 Task: Get directions from Hilton Head Island, South Carolina, United States to Buffalo, New York, United States  arriving by 5:00 pm tomorrow
Action: Mouse moved to (319, 66)
Screenshot: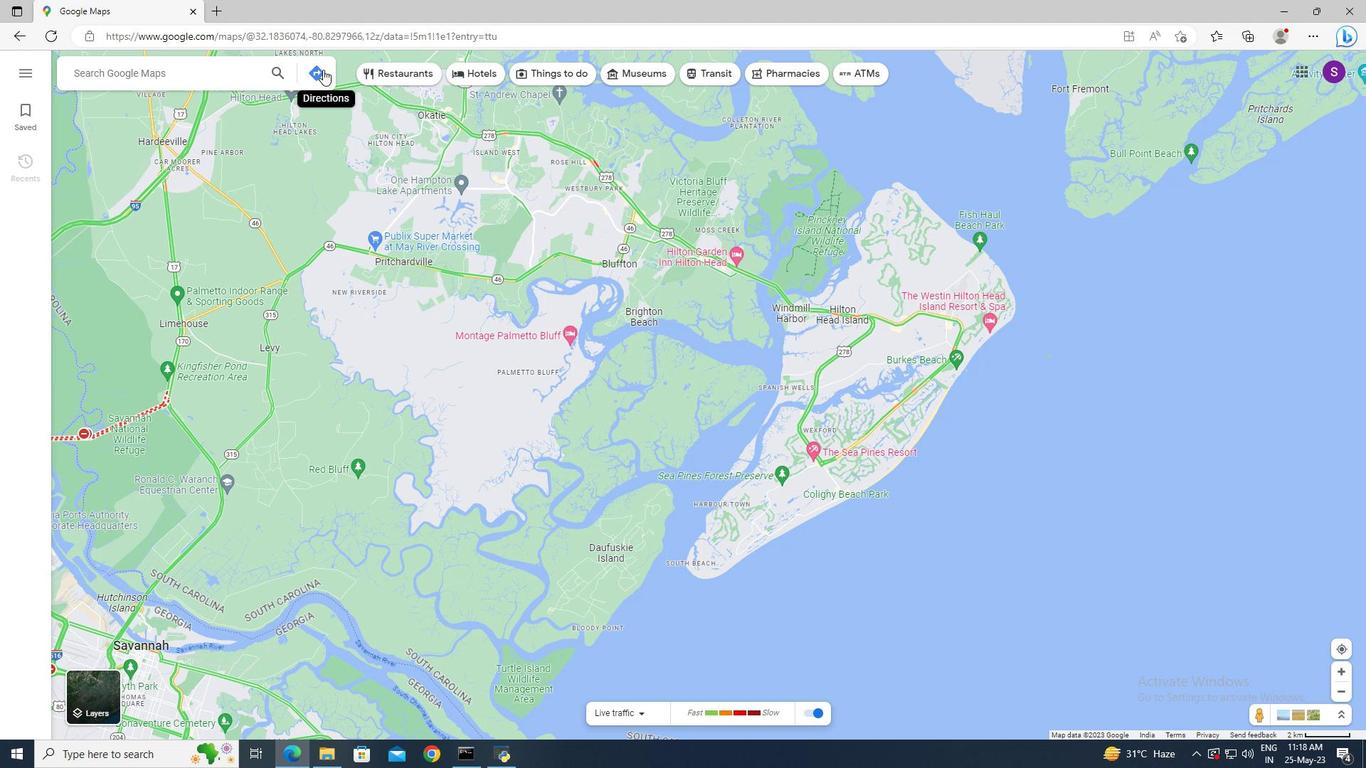 
Action: Mouse pressed left at (319, 66)
Screenshot: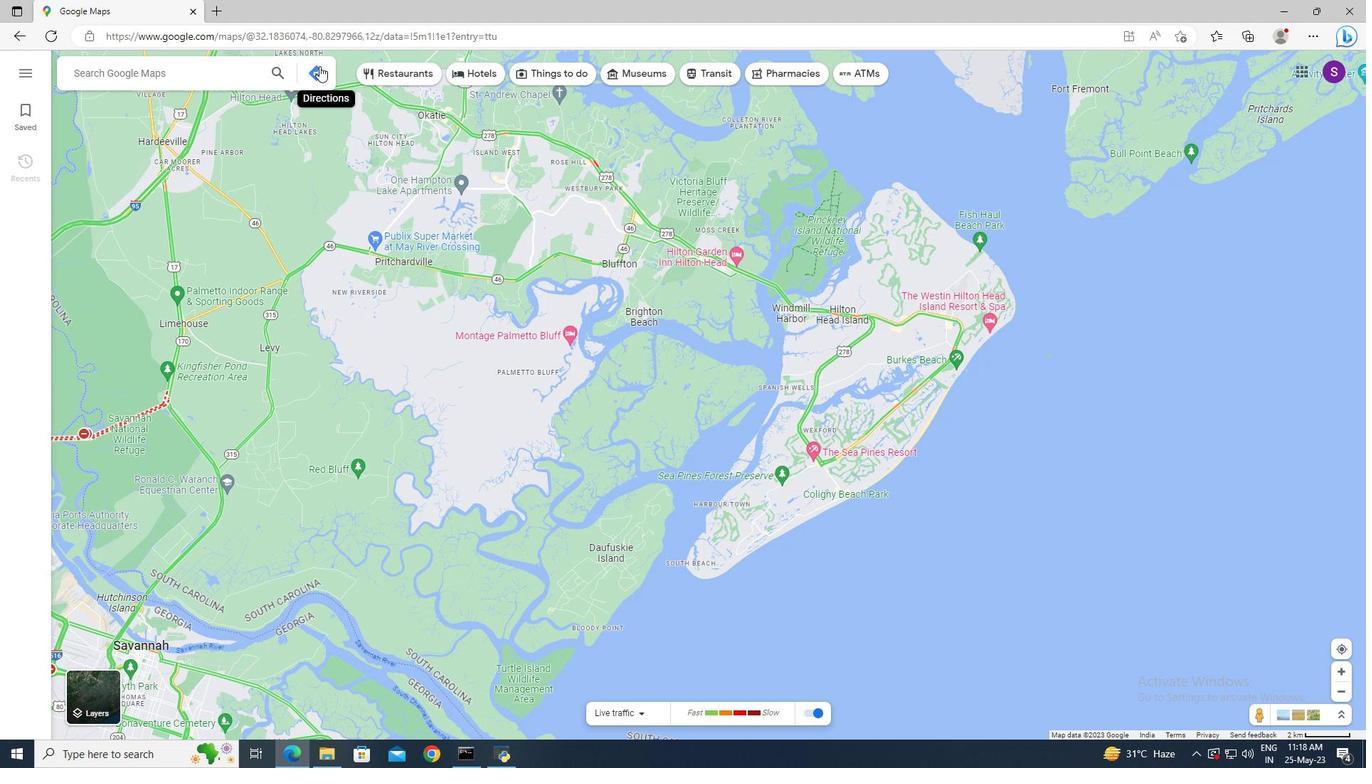 
Action: Mouse moved to (197, 113)
Screenshot: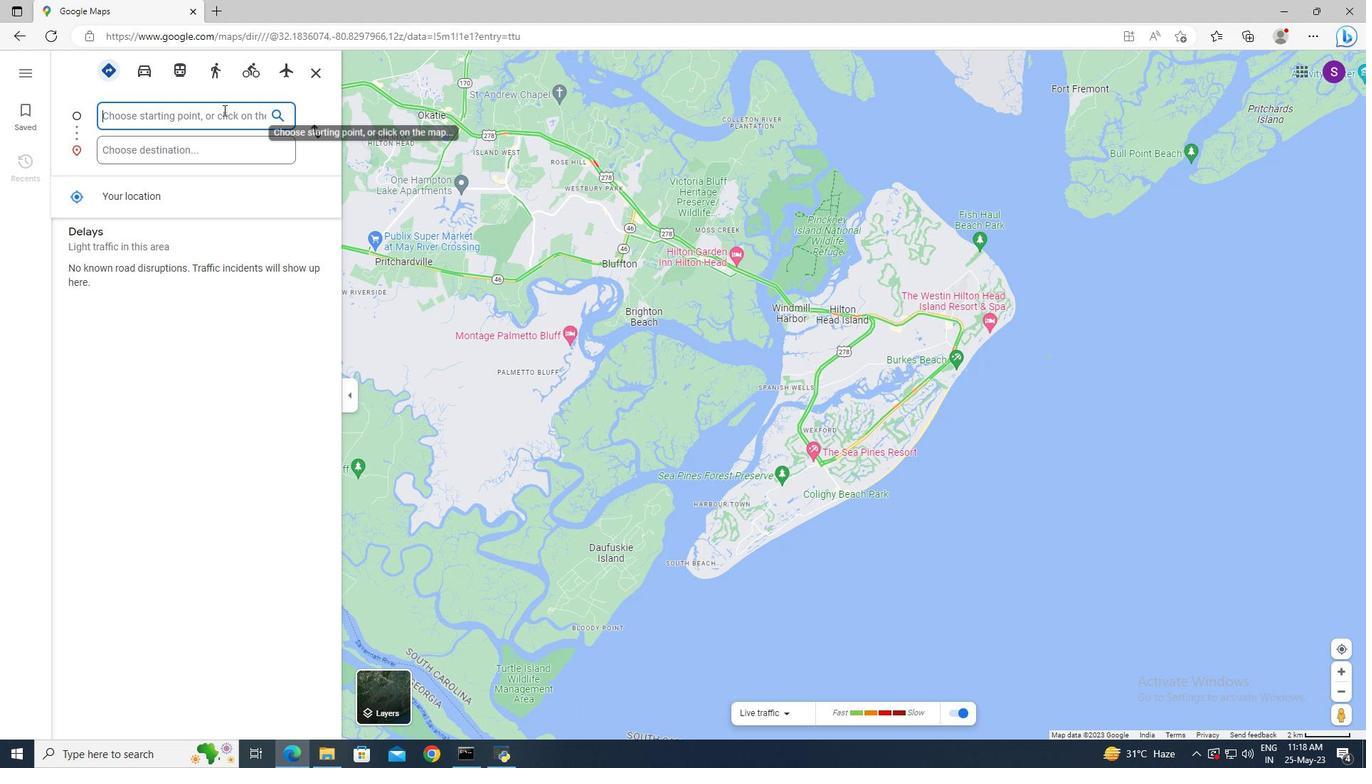 
Action: Mouse pressed left at (197, 113)
Screenshot: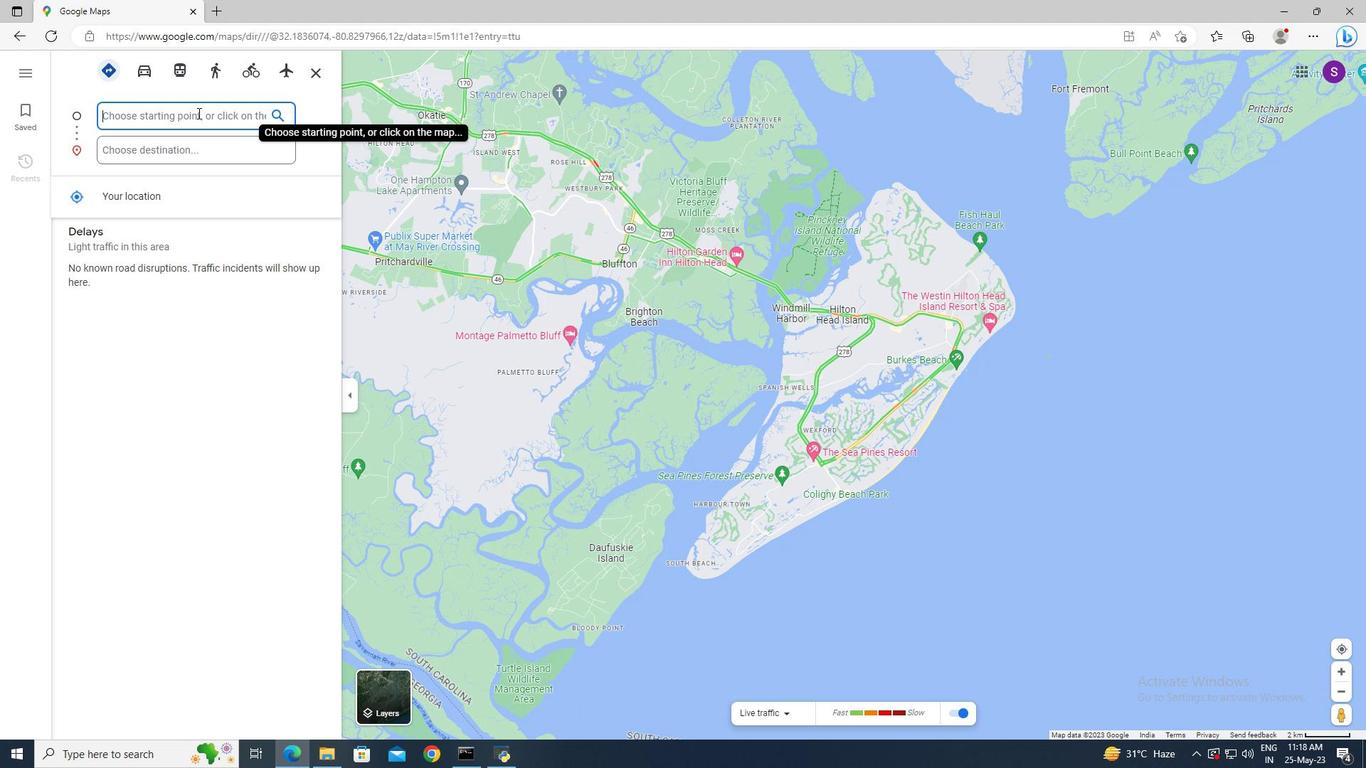 
Action: Key pressed <Key.shift>Hilton<Key.space><Key.shift>Head<Key.space><Key.shift>Island
Screenshot: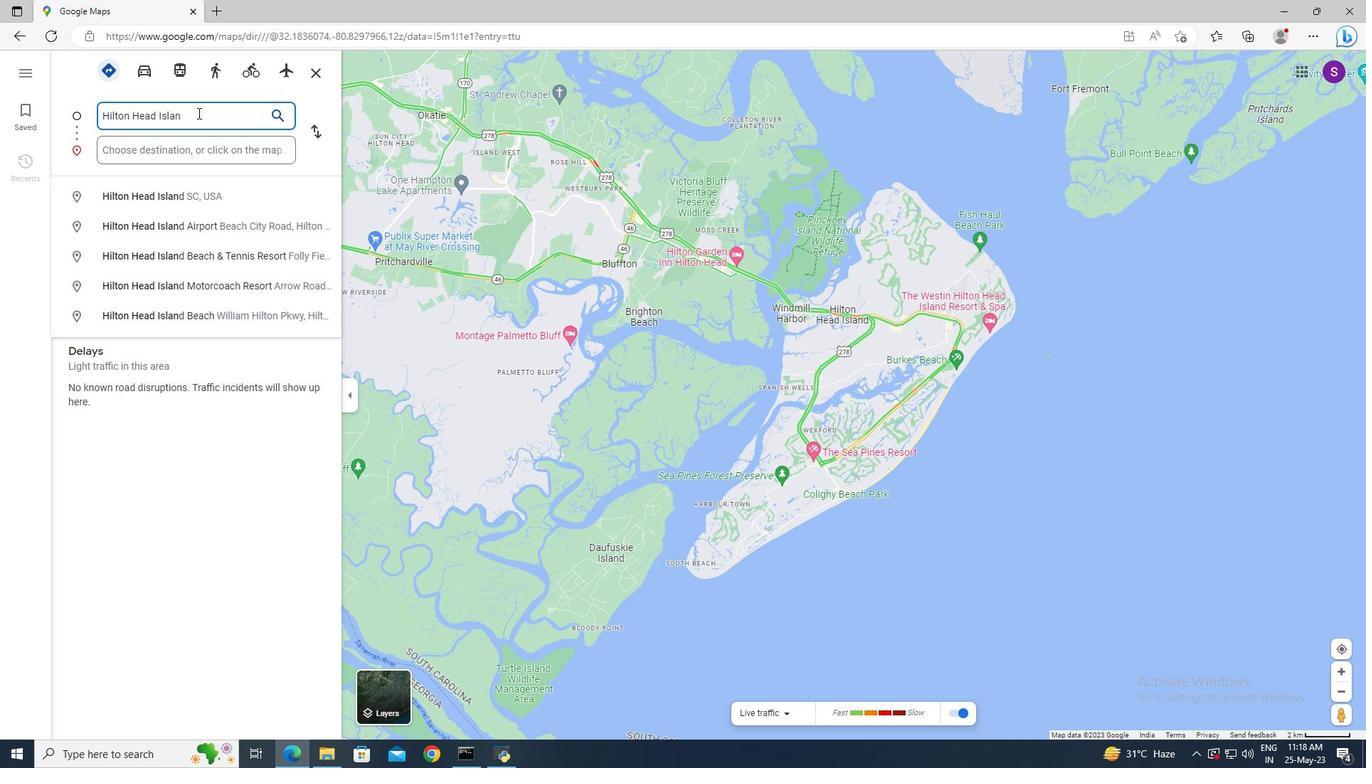 
Action: Mouse moved to (212, 205)
Screenshot: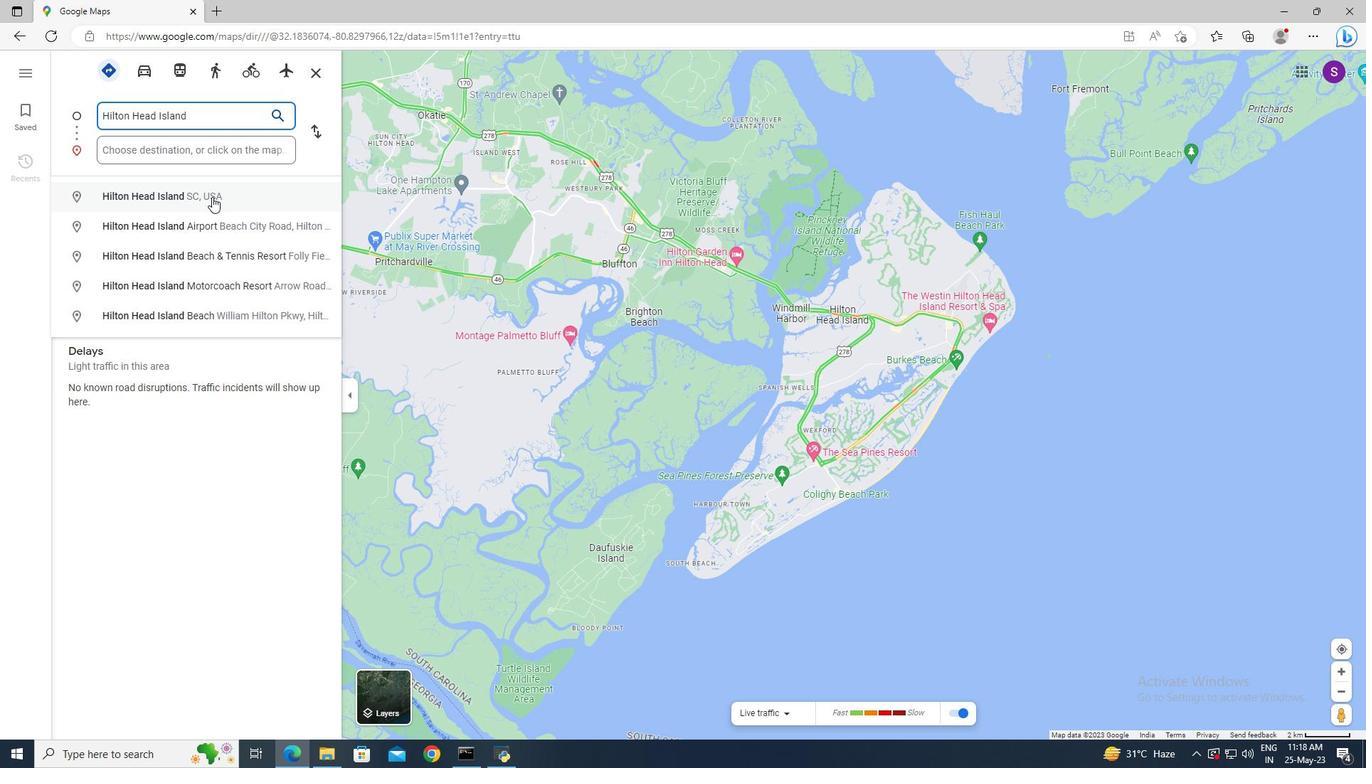 
Action: Mouse pressed left at (212, 205)
Screenshot: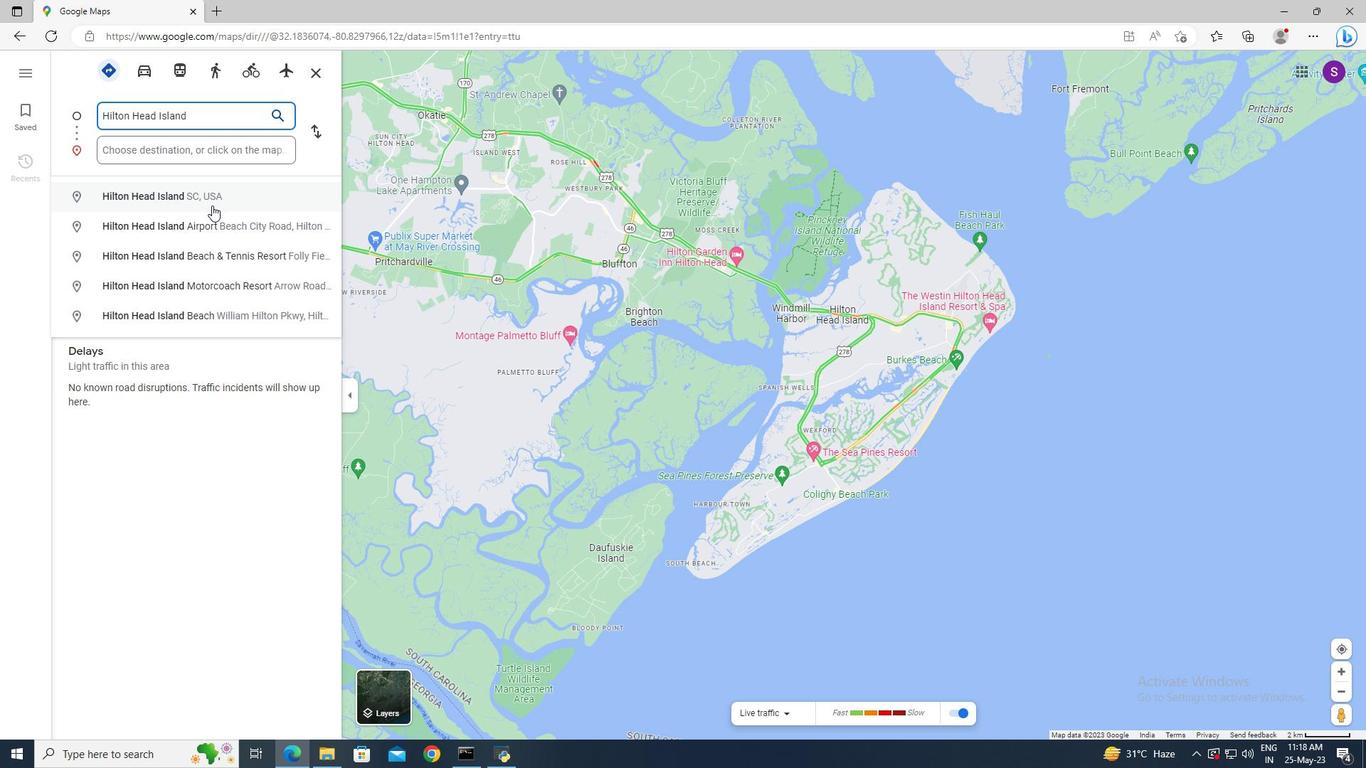 
Action: Mouse moved to (174, 155)
Screenshot: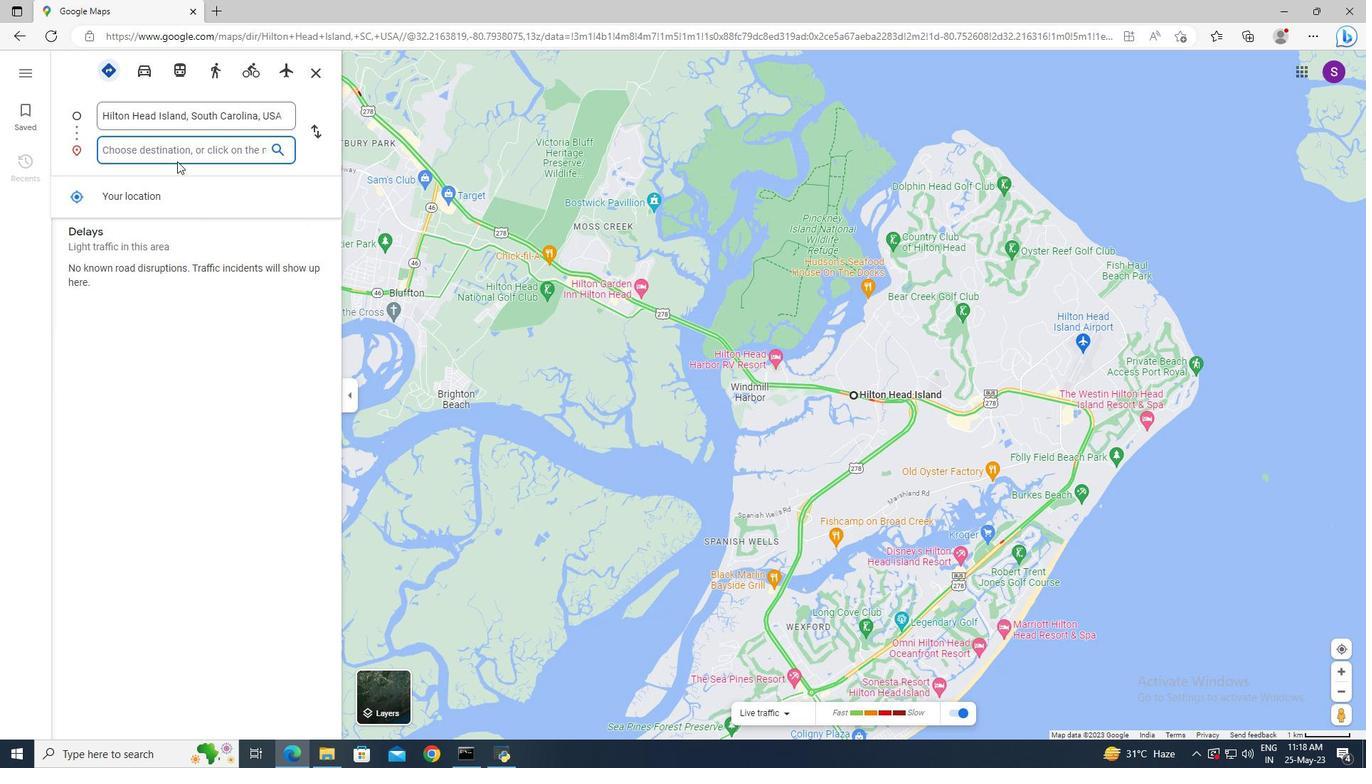 
Action: Mouse pressed left at (174, 155)
Screenshot: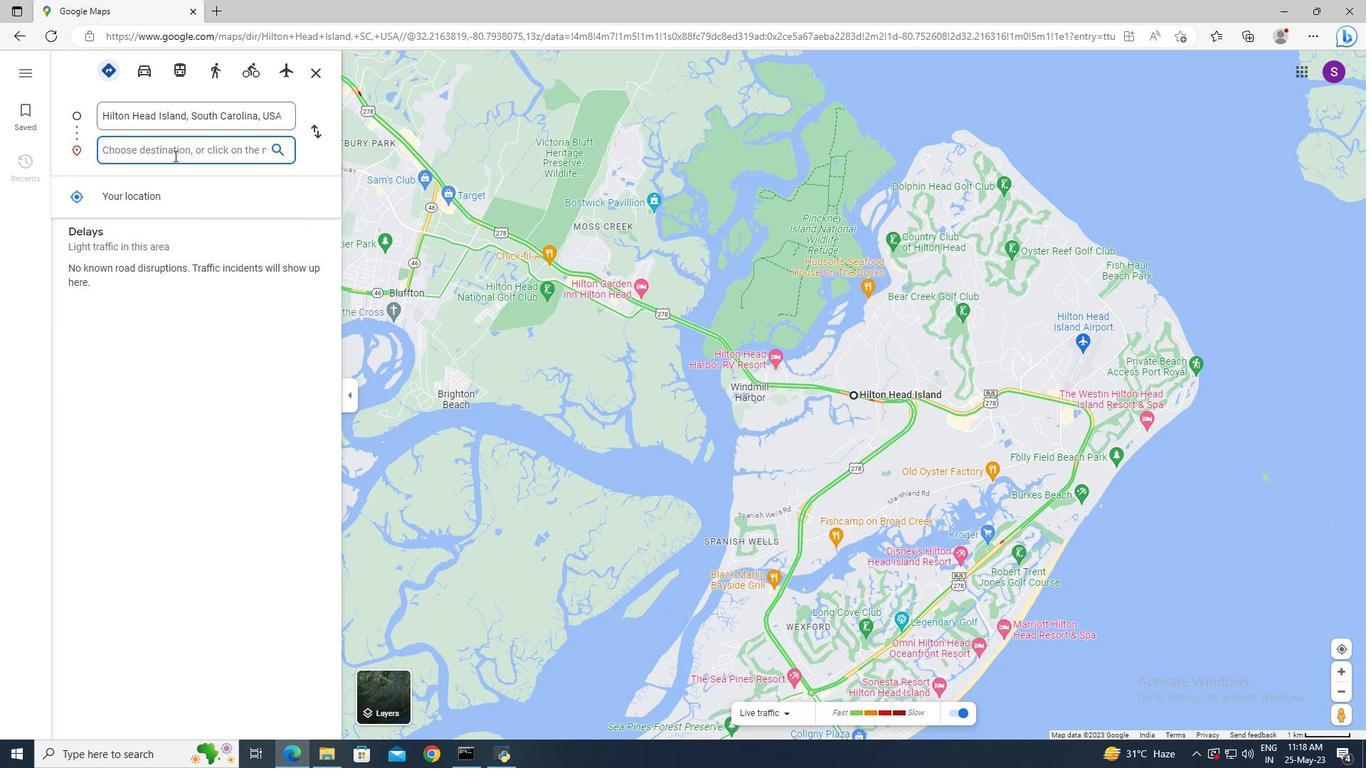 
Action: Key pressed <Key.shift>Buffalo
Screenshot: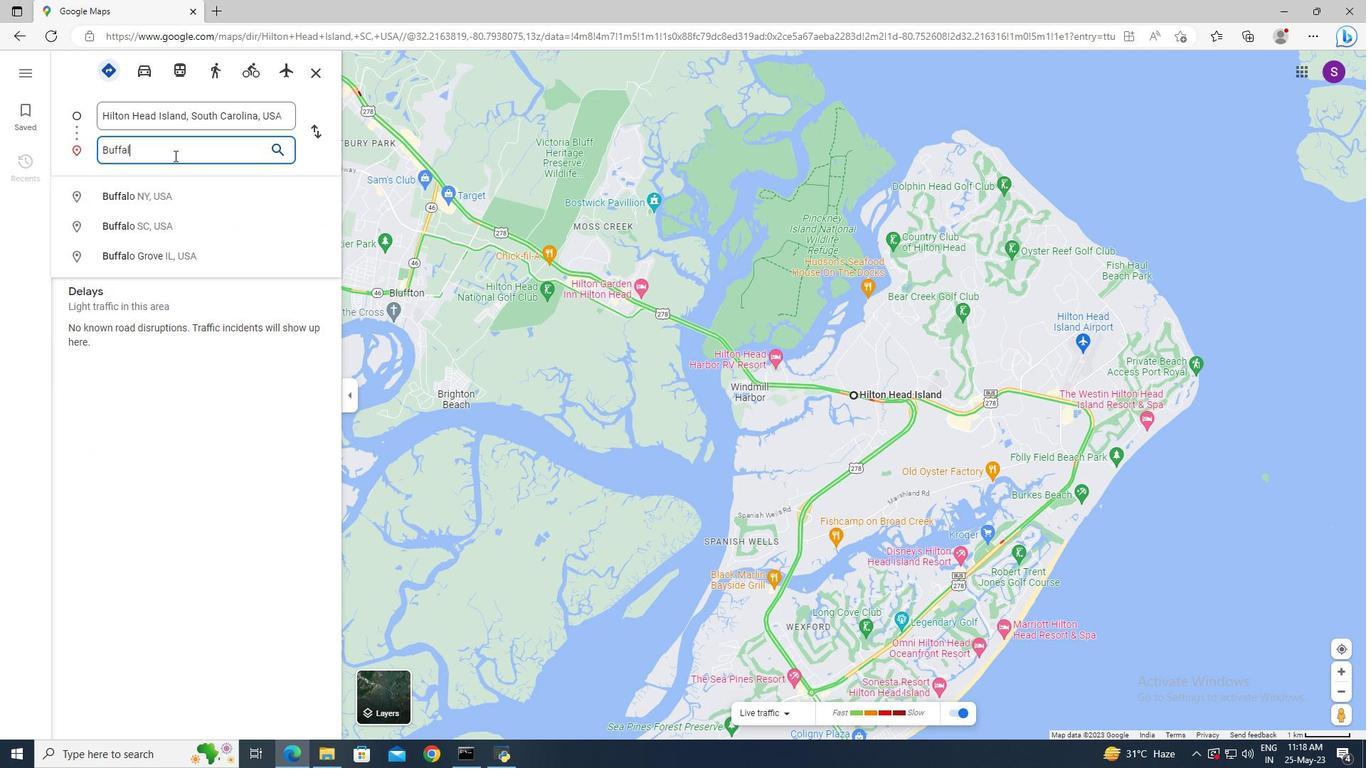 
Action: Mouse moved to (176, 190)
Screenshot: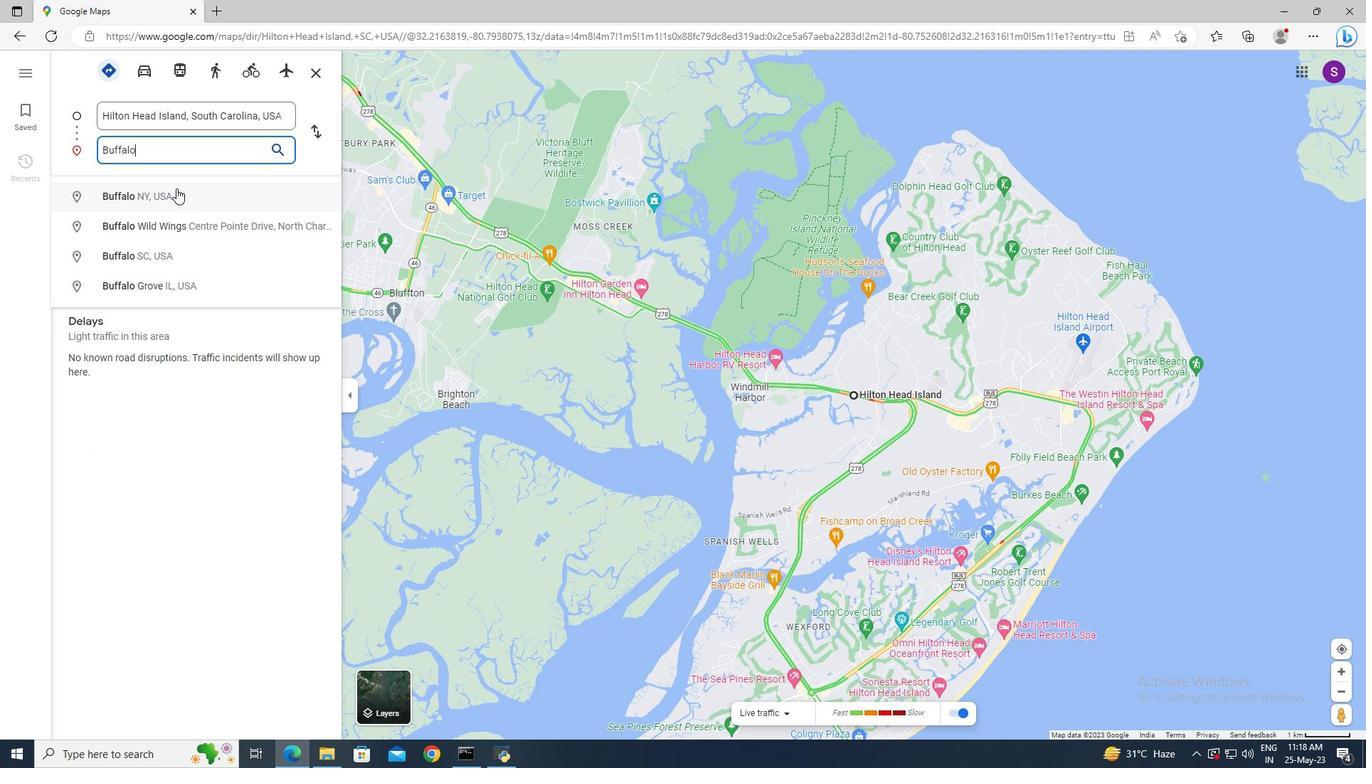 
Action: Mouse pressed left at (176, 190)
Screenshot: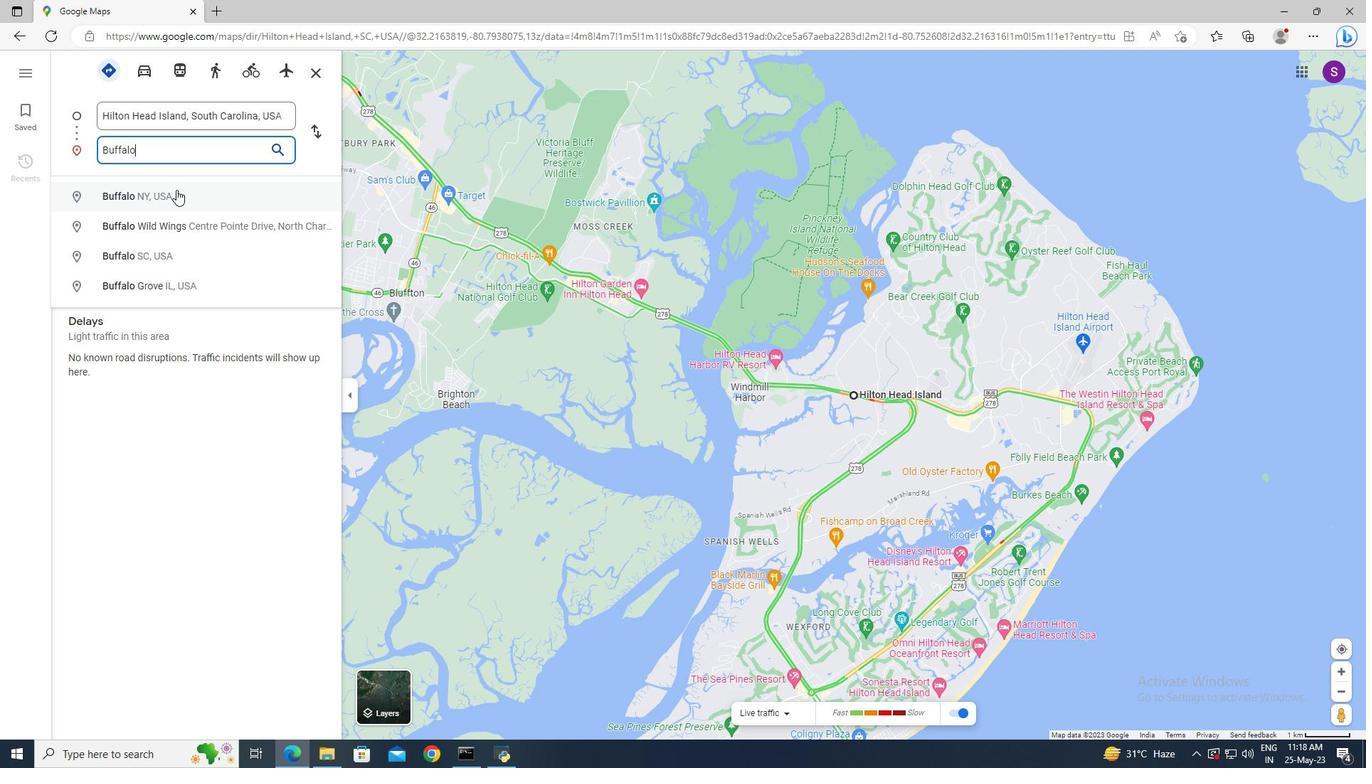
Action: Mouse moved to (162, 234)
Screenshot: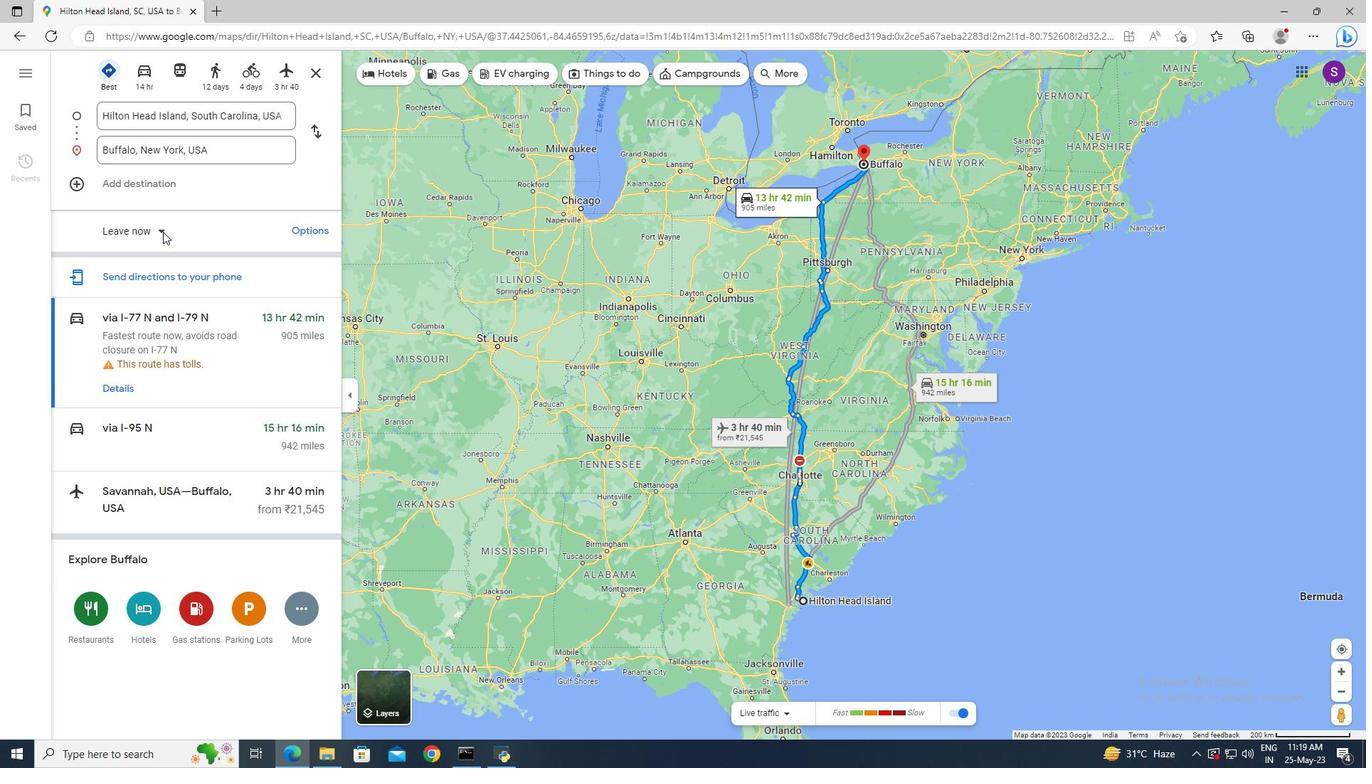 
Action: Mouse pressed left at (162, 234)
Screenshot: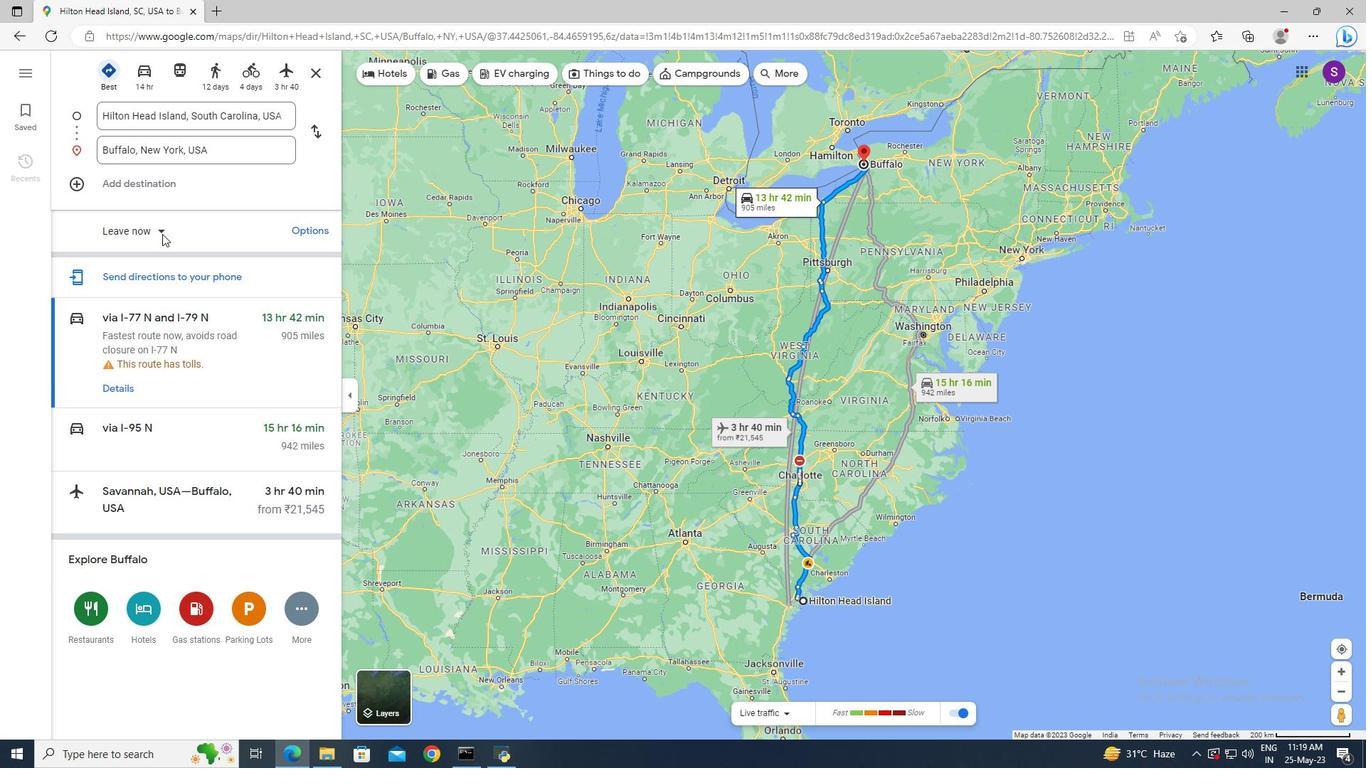 
Action: Mouse moved to (155, 290)
Screenshot: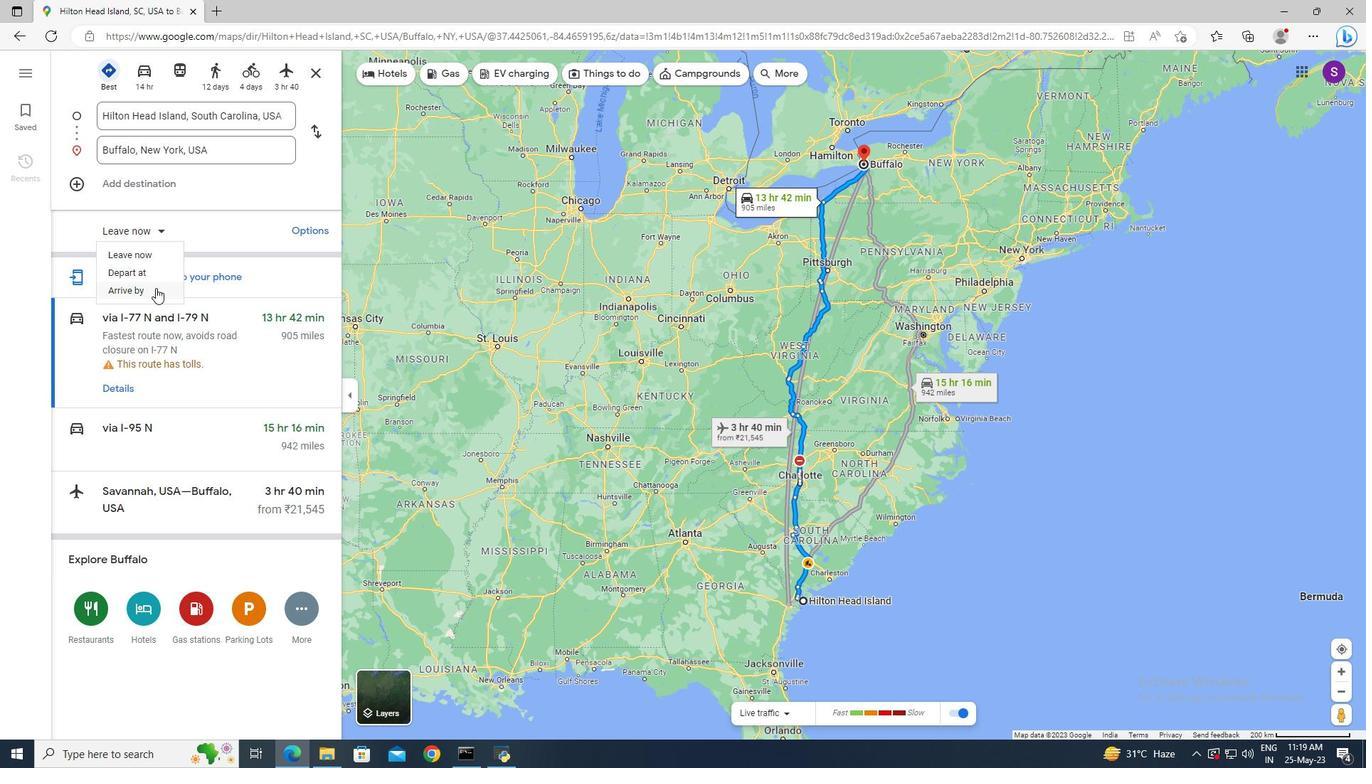 
Action: Mouse pressed left at (155, 290)
Screenshot: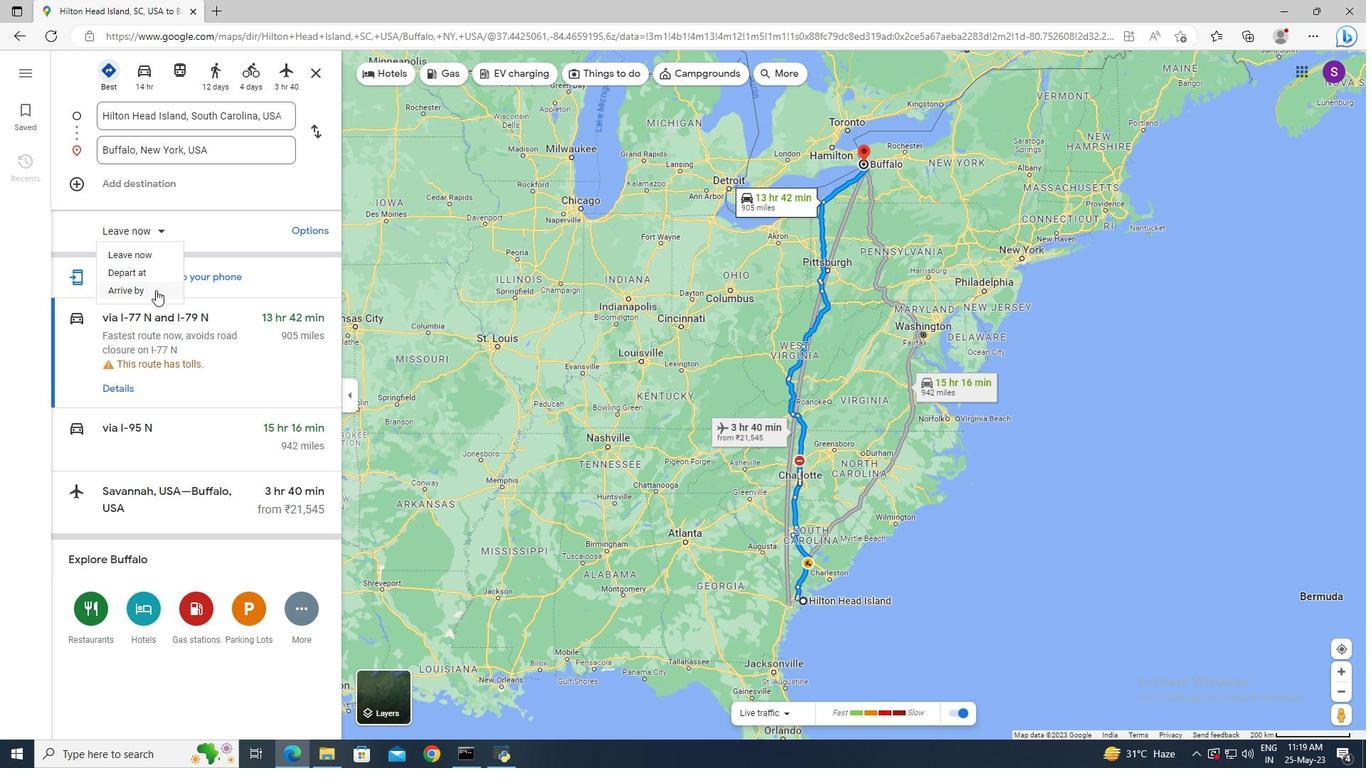 
Action: Mouse moved to (133, 222)
Screenshot: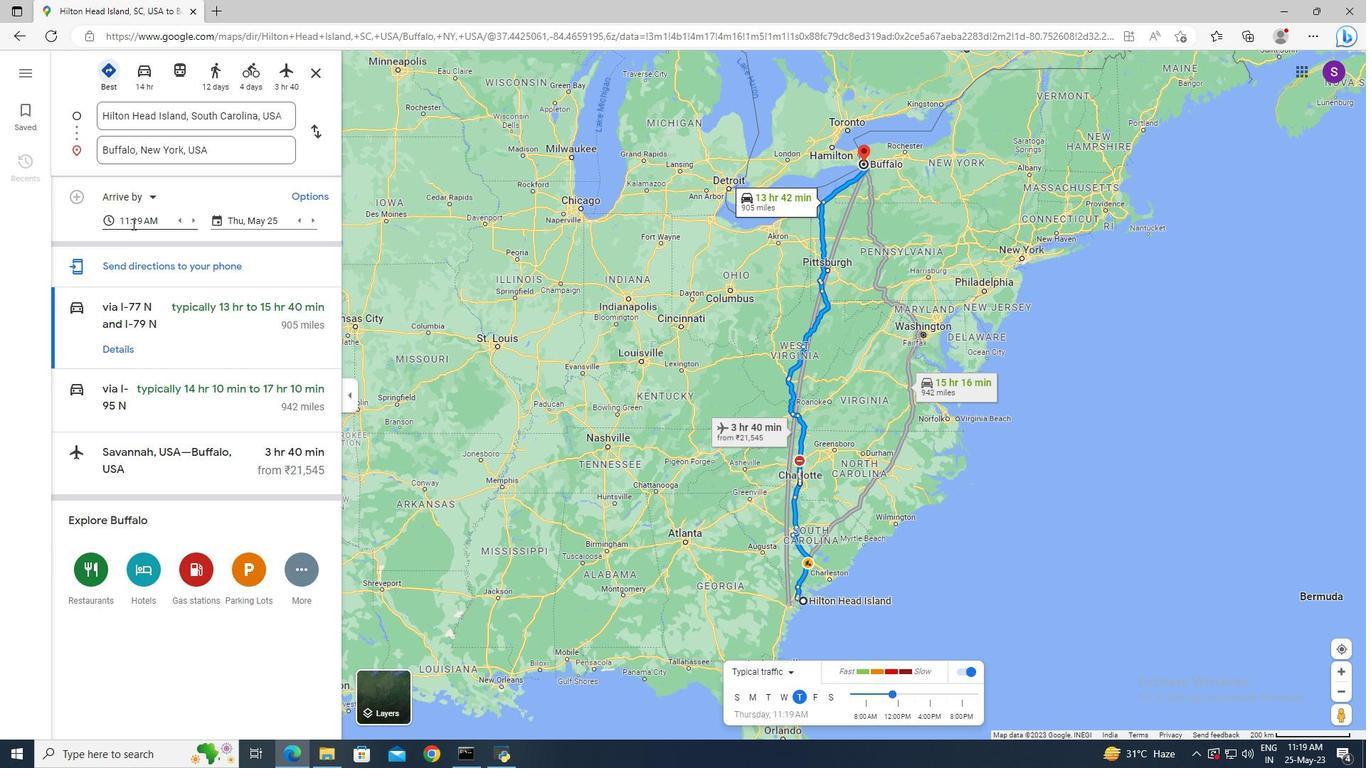 
Action: Mouse pressed left at (133, 222)
Screenshot: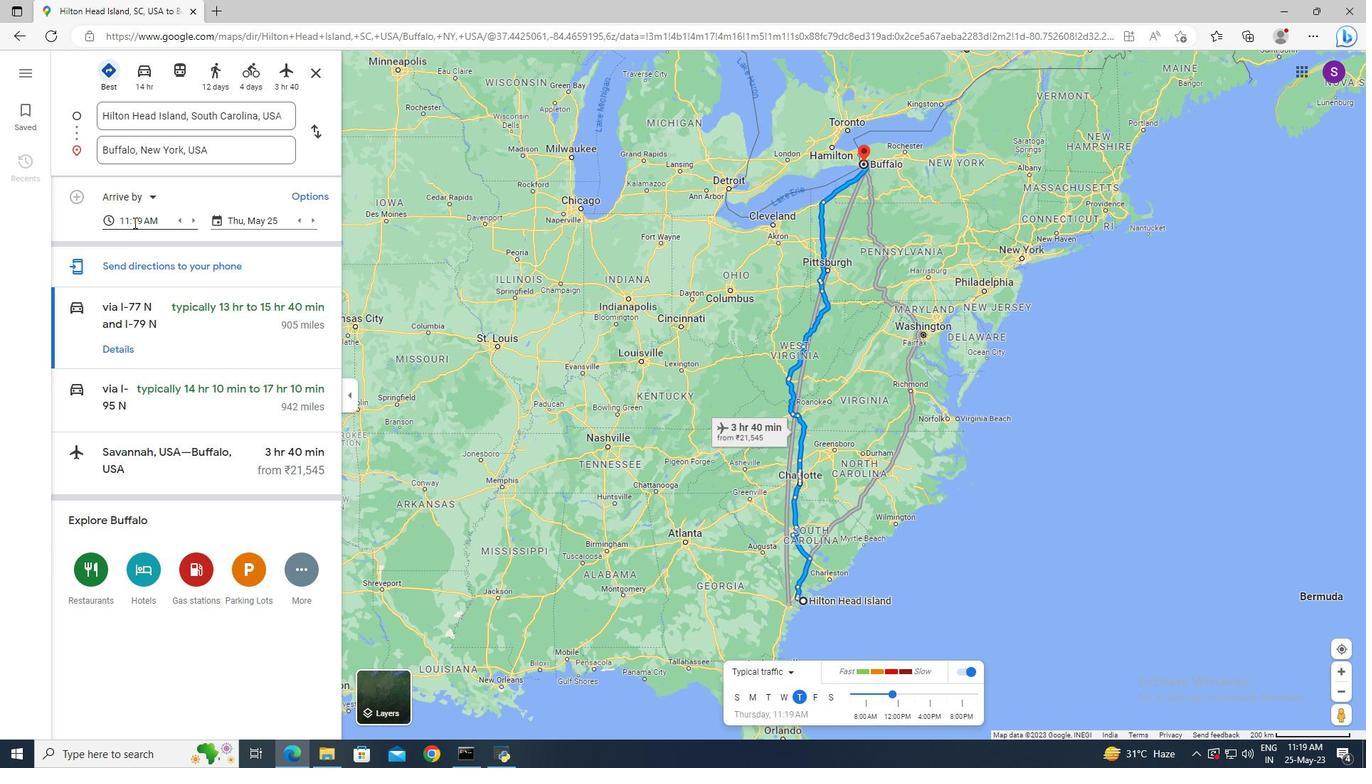 
Action: Mouse moved to (191, 383)
Screenshot: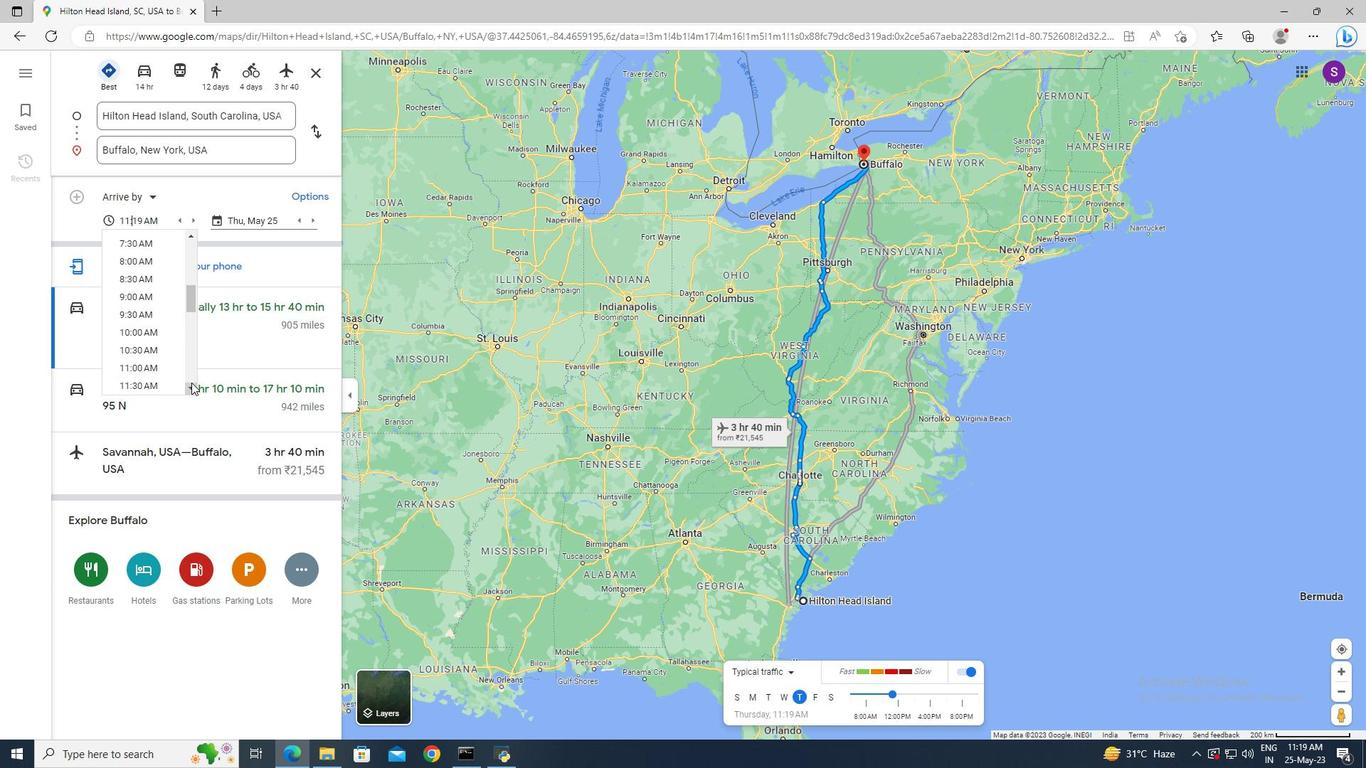 
Action: Mouse pressed left at (191, 383)
Screenshot: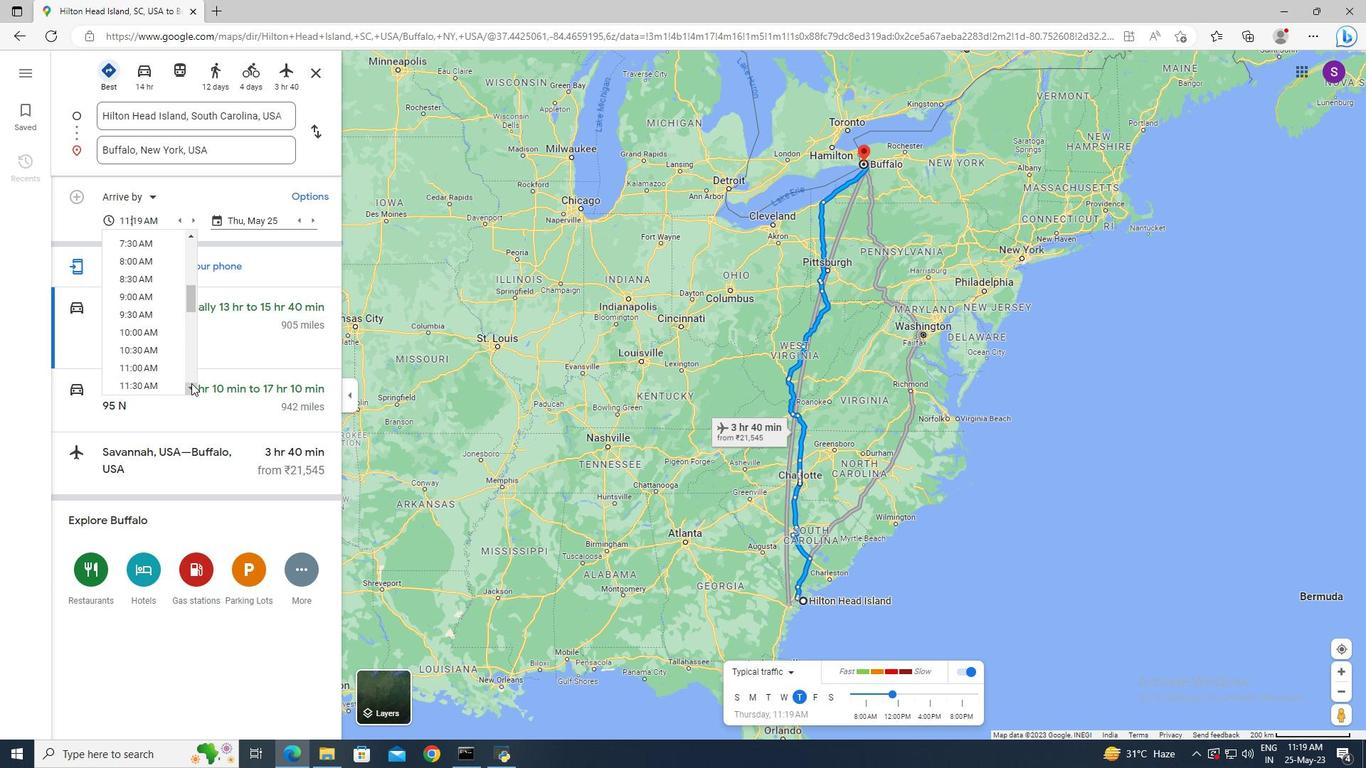 
Action: Mouse pressed left at (191, 383)
Screenshot: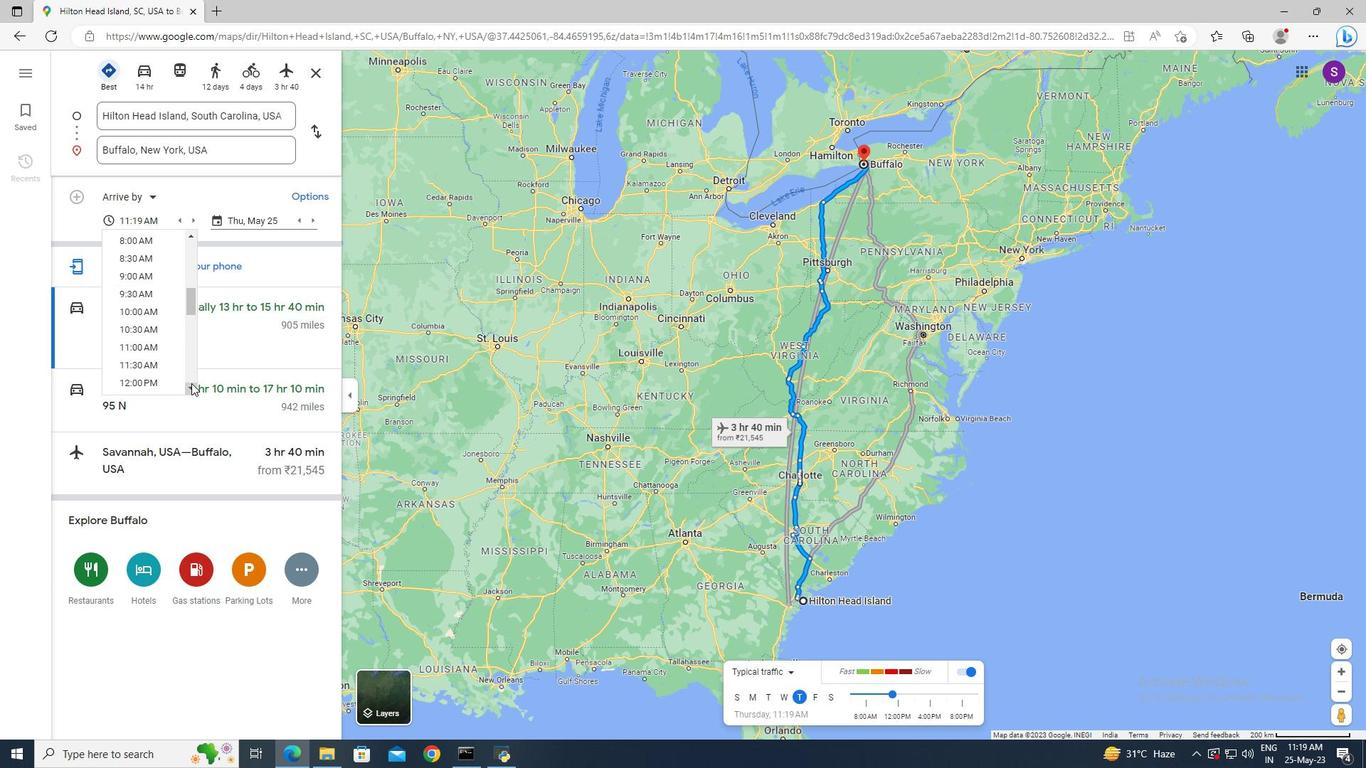 
Action: Mouse pressed left at (191, 383)
Screenshot: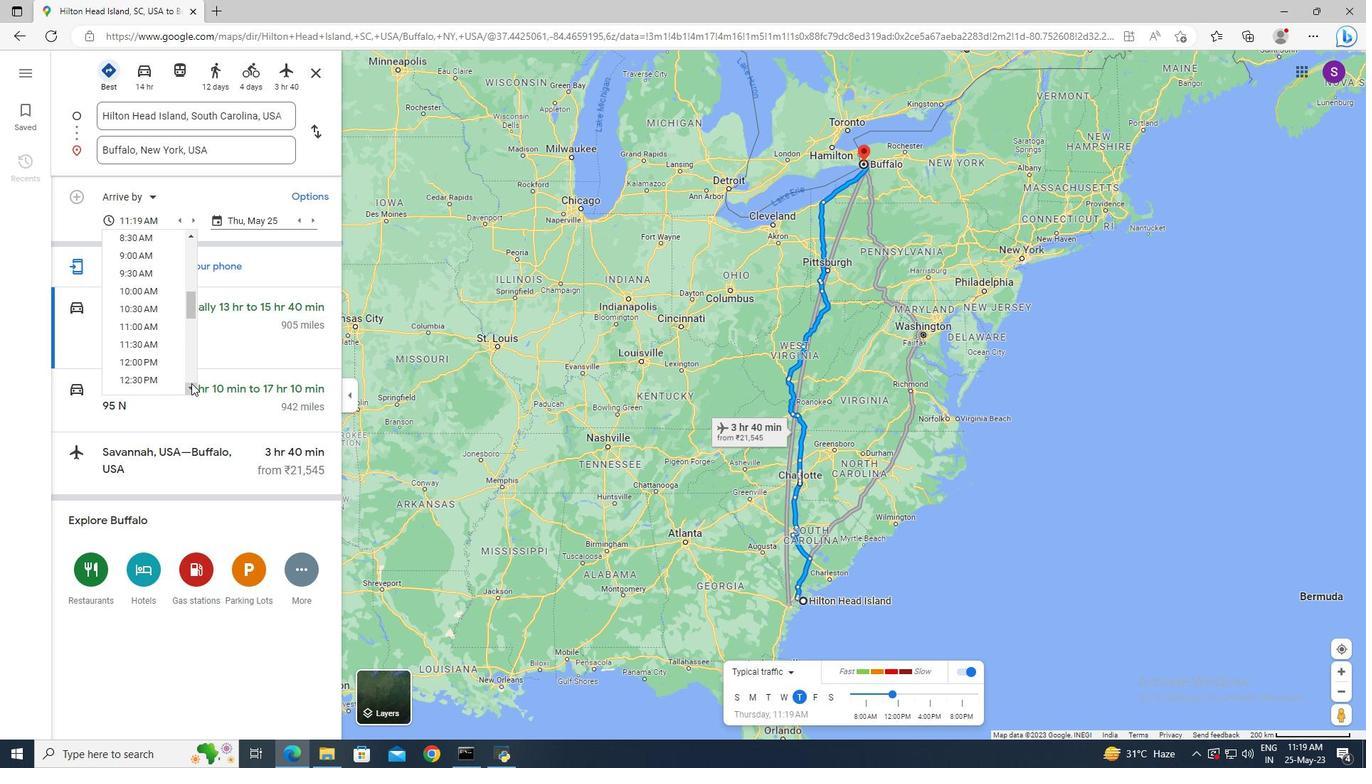 
Action: Mouse pressed left at (191, 383)
Screenshot: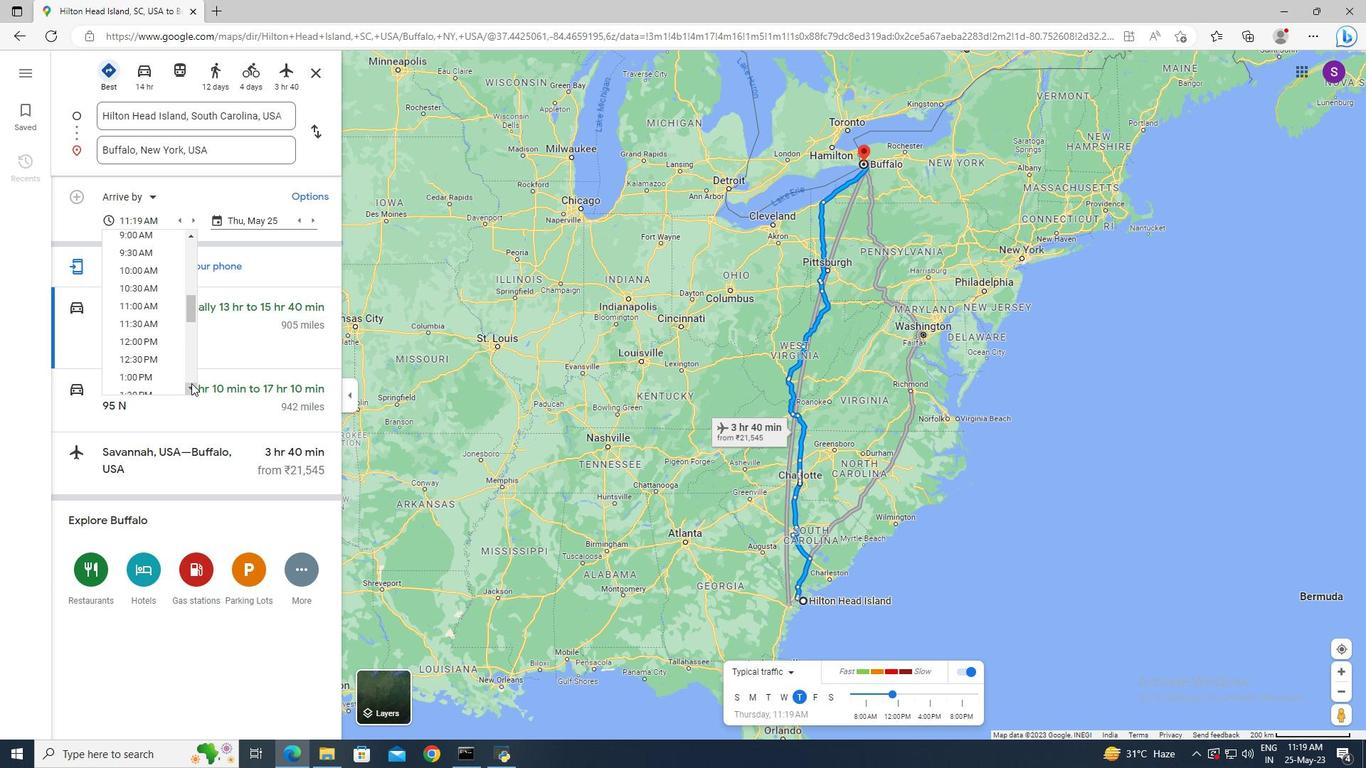 
Action: Mouse pressed left at (191, 383)
Screenshot: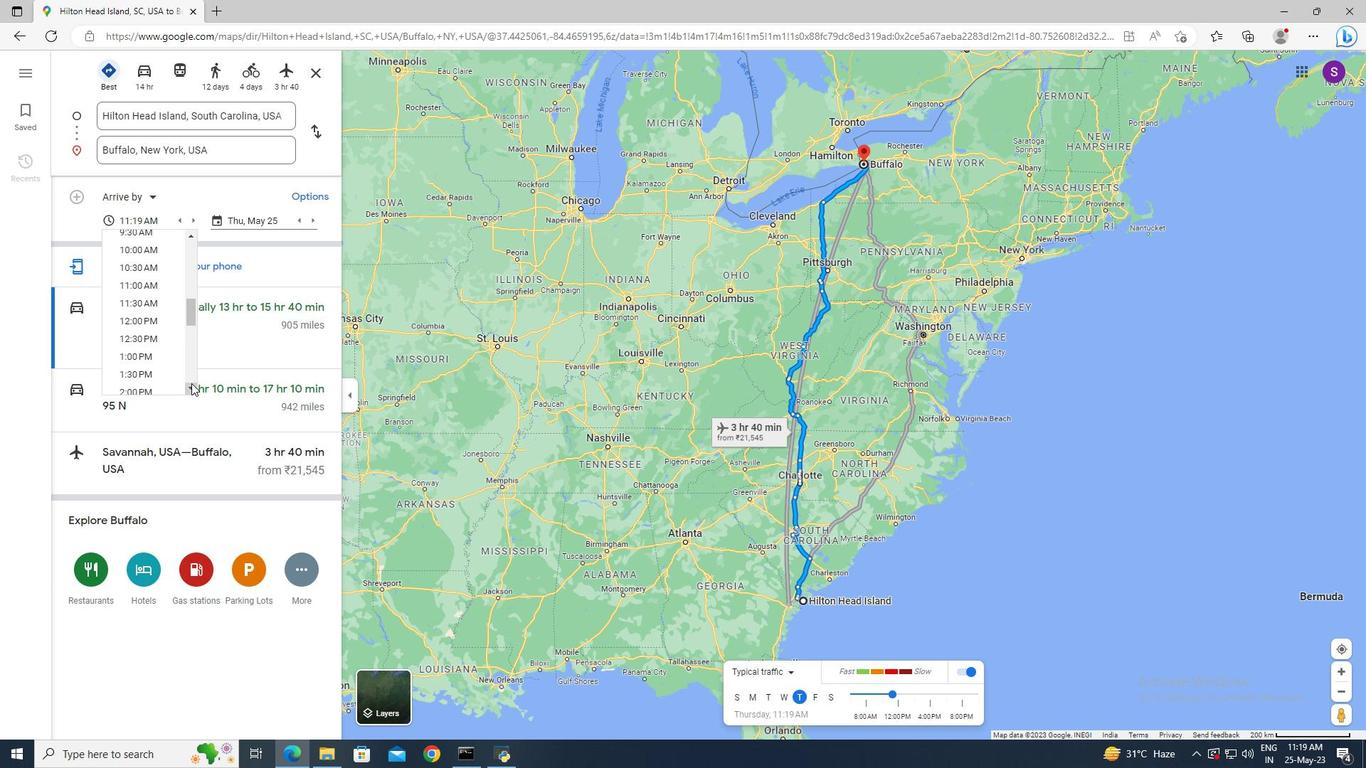 
Action: Mouse pressed left at (191, 383)
Screenshot: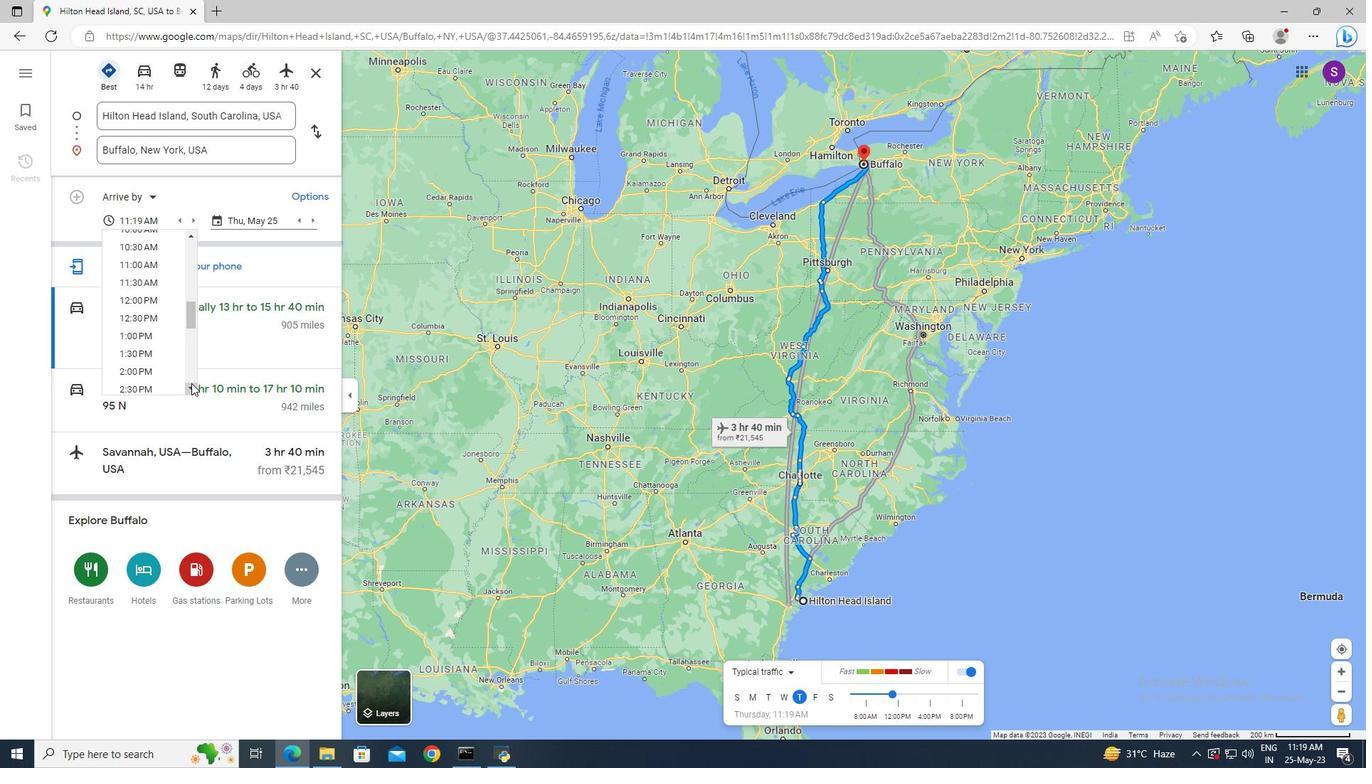 
Action: Mouse pressed left at (191, 383)
Screenshot: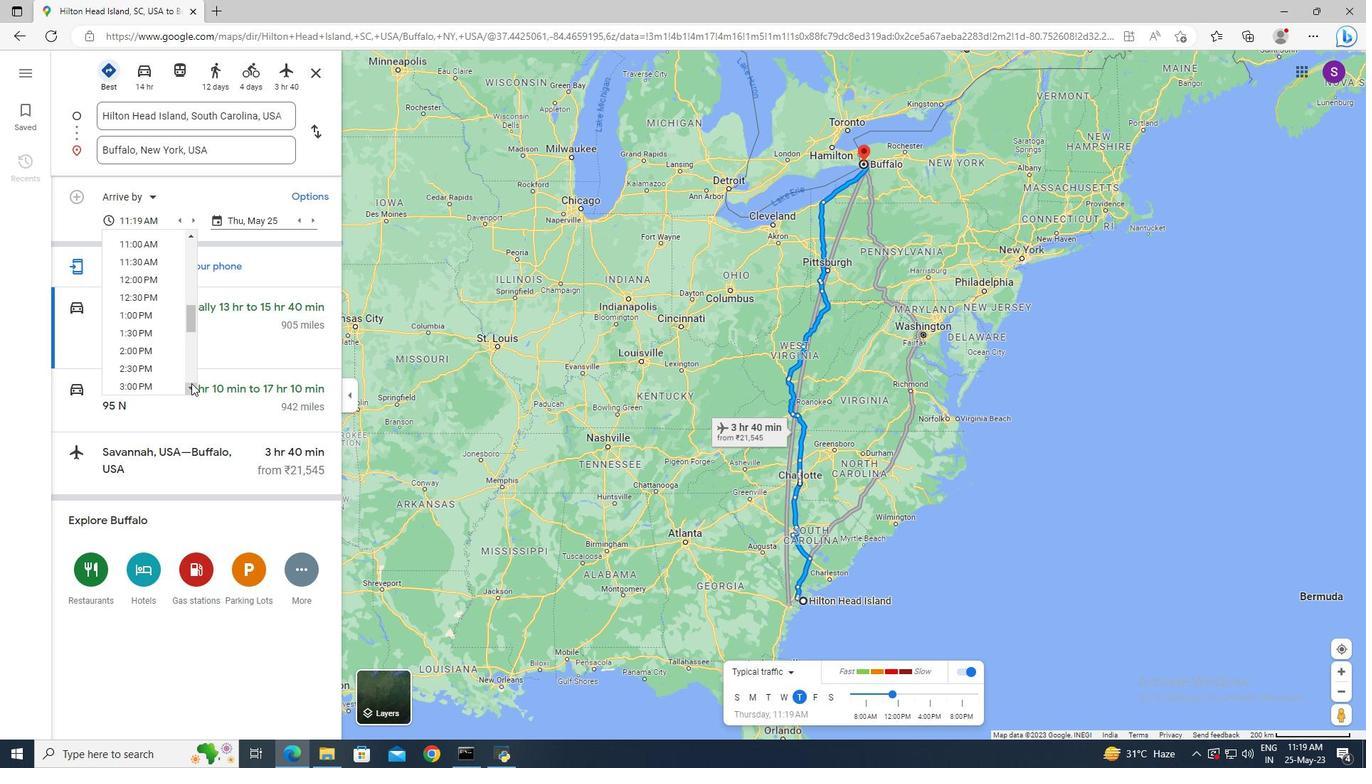 
Action: Mouse pressed left at (191, 383)
Screenshot: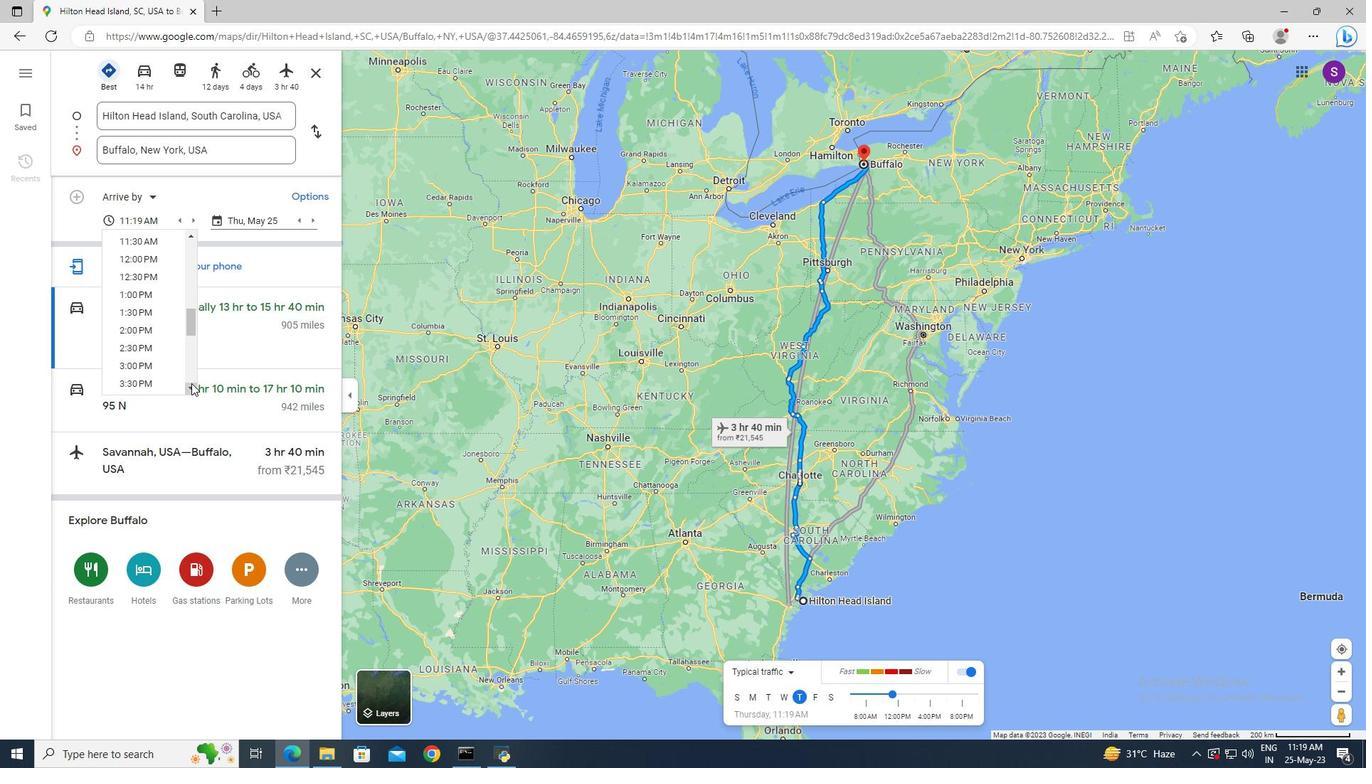 
Action: Mouse pressed left at (191, 383)
Screenshot: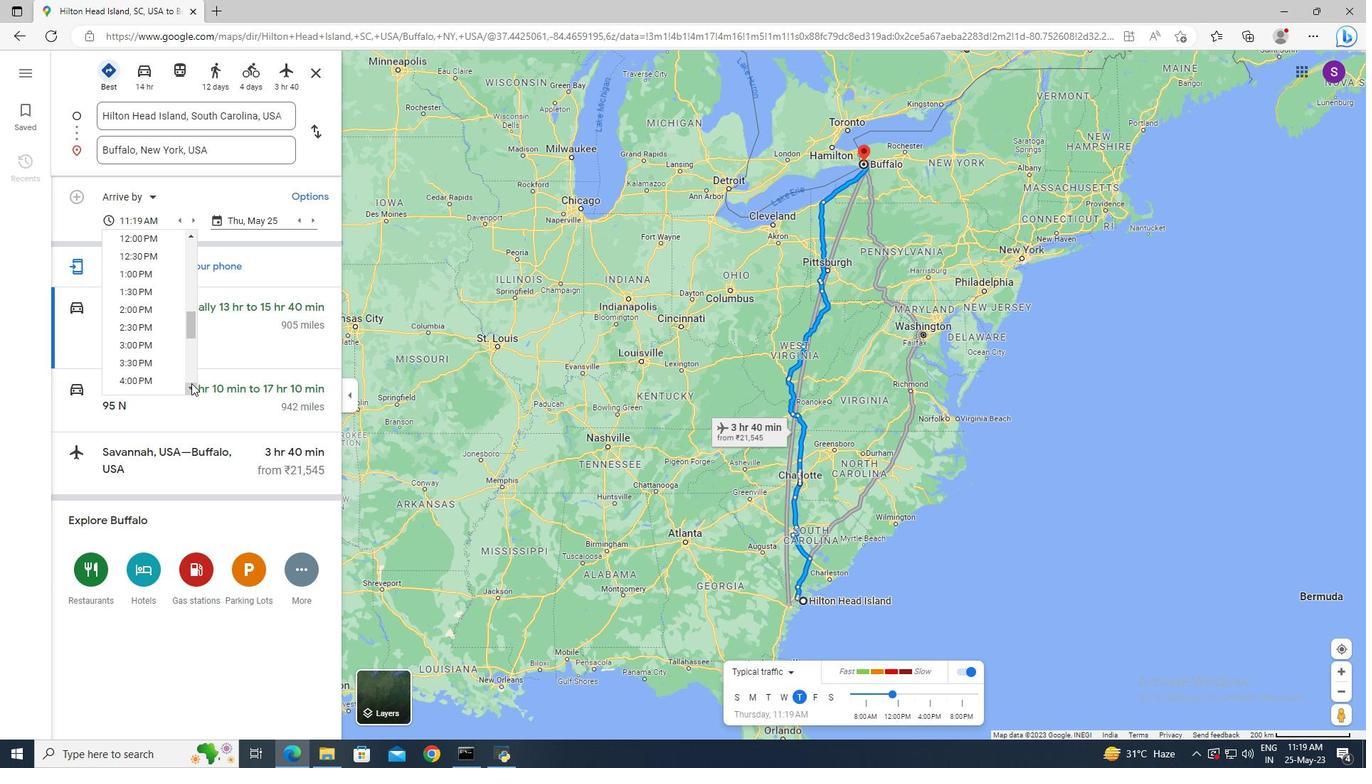 
Action: Mouse pressed left at (191, 383)
Screenshot: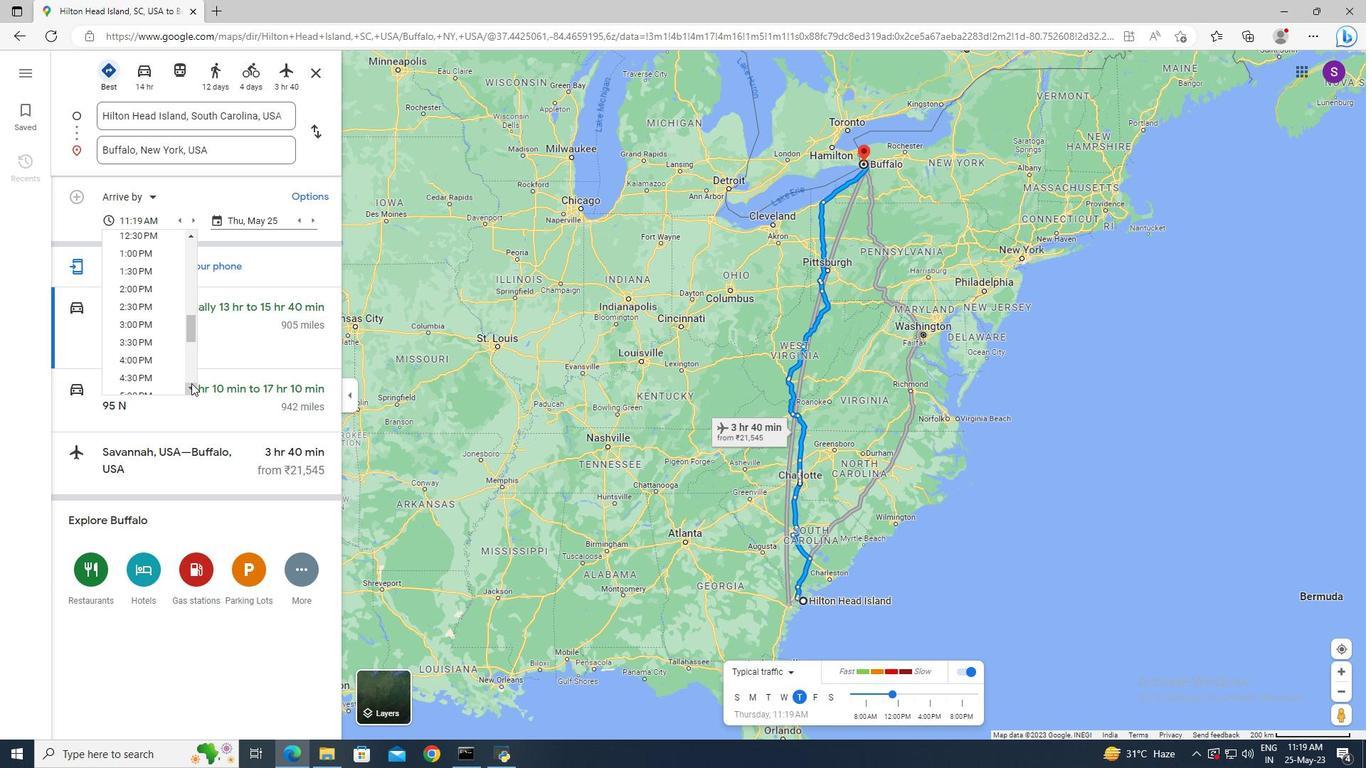
Action: Mouse moved to (146, 370)
Screenshot: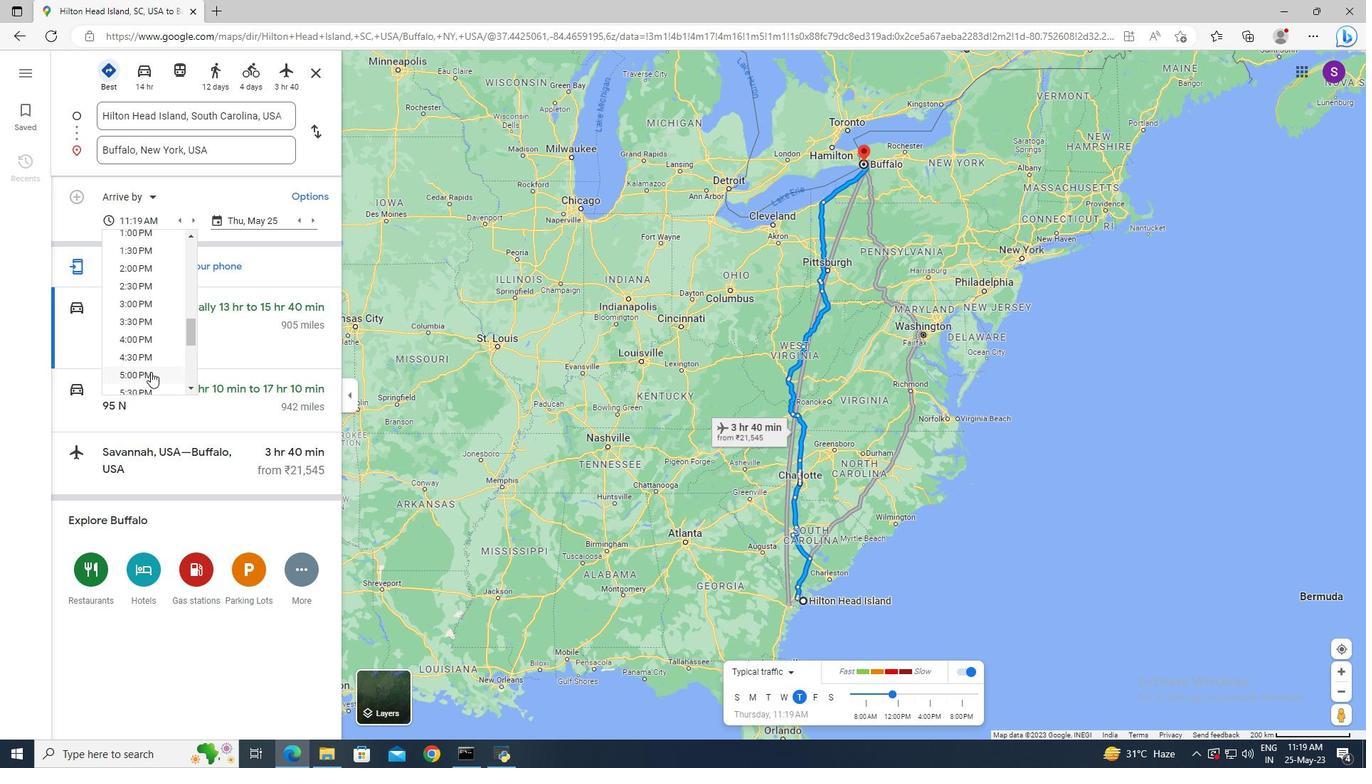 
Action: Mouse pressed left at (146, 370)
Screenshot: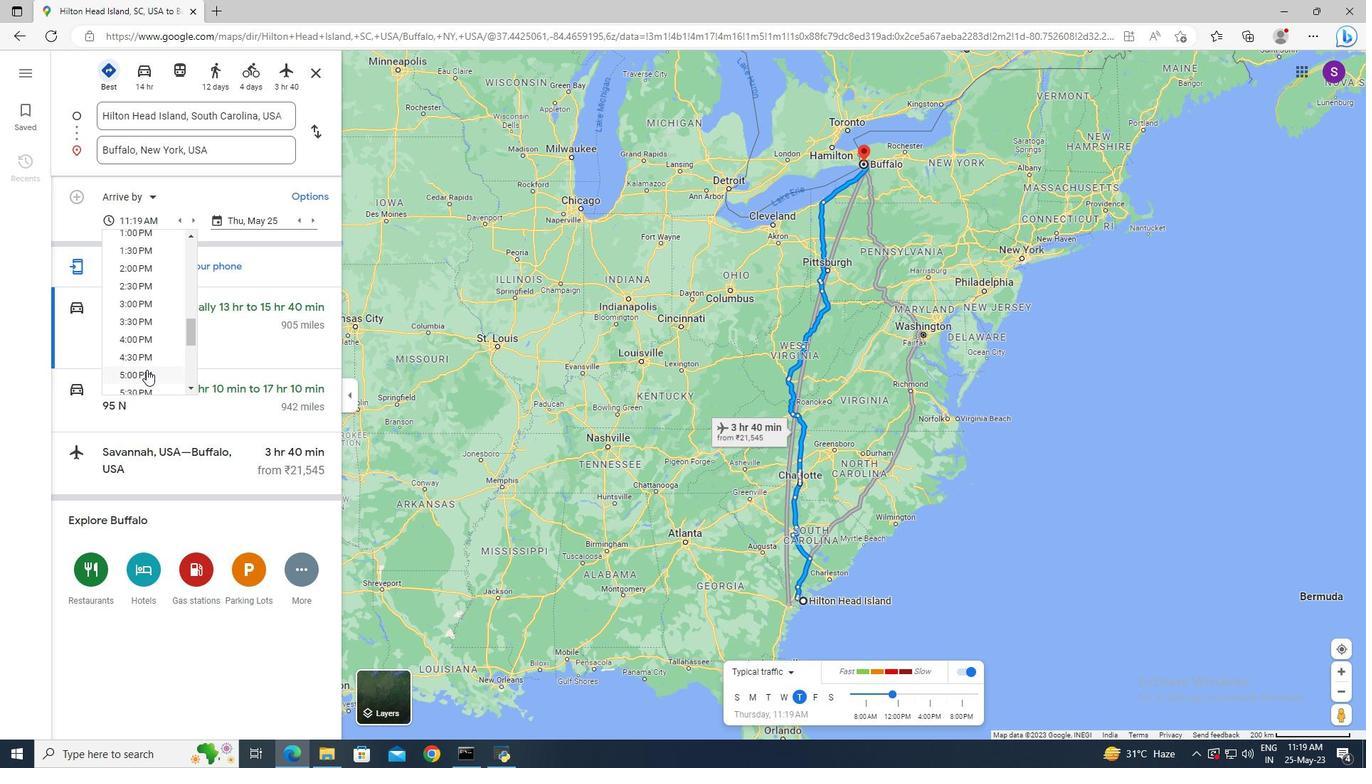 
Action: Mouse moved to (217, 220)
Screenshot: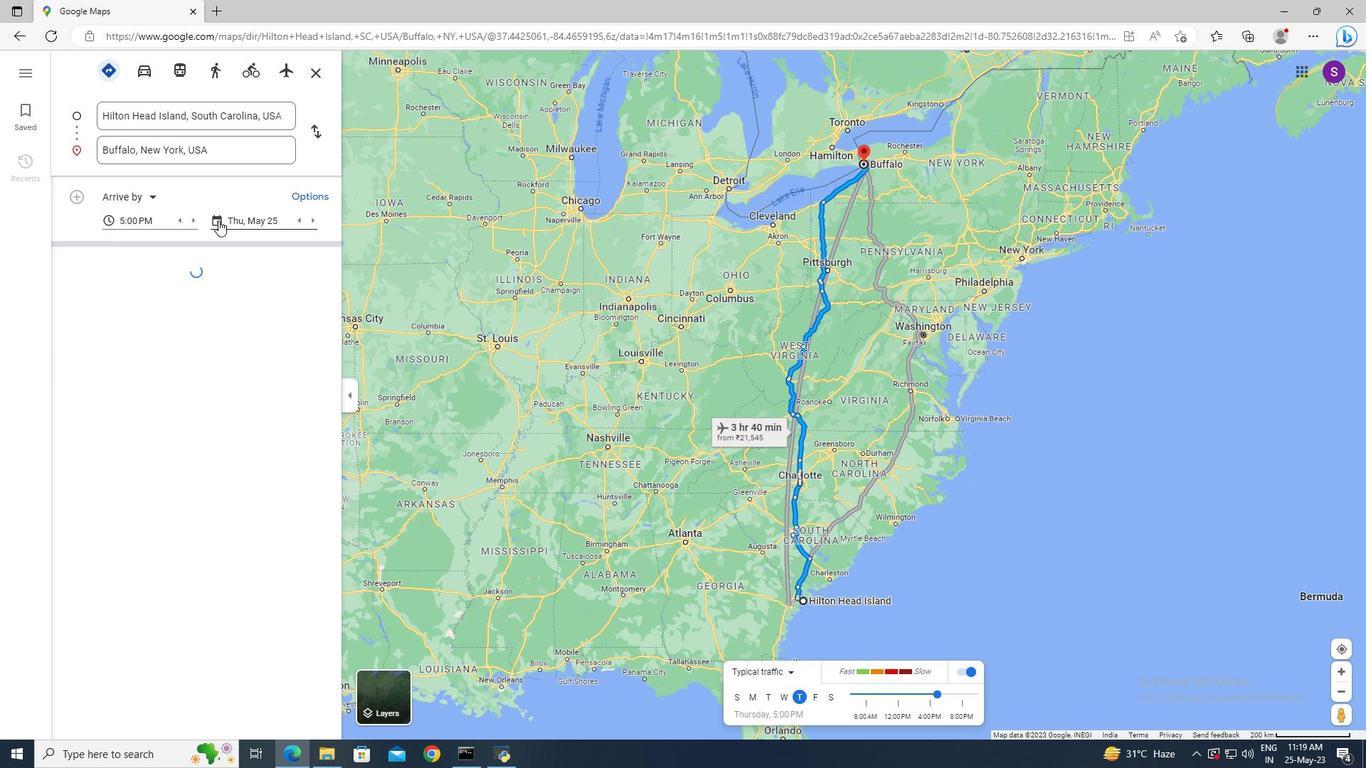 
Action: Mouse pressed left at (217, 220)
Screenshot: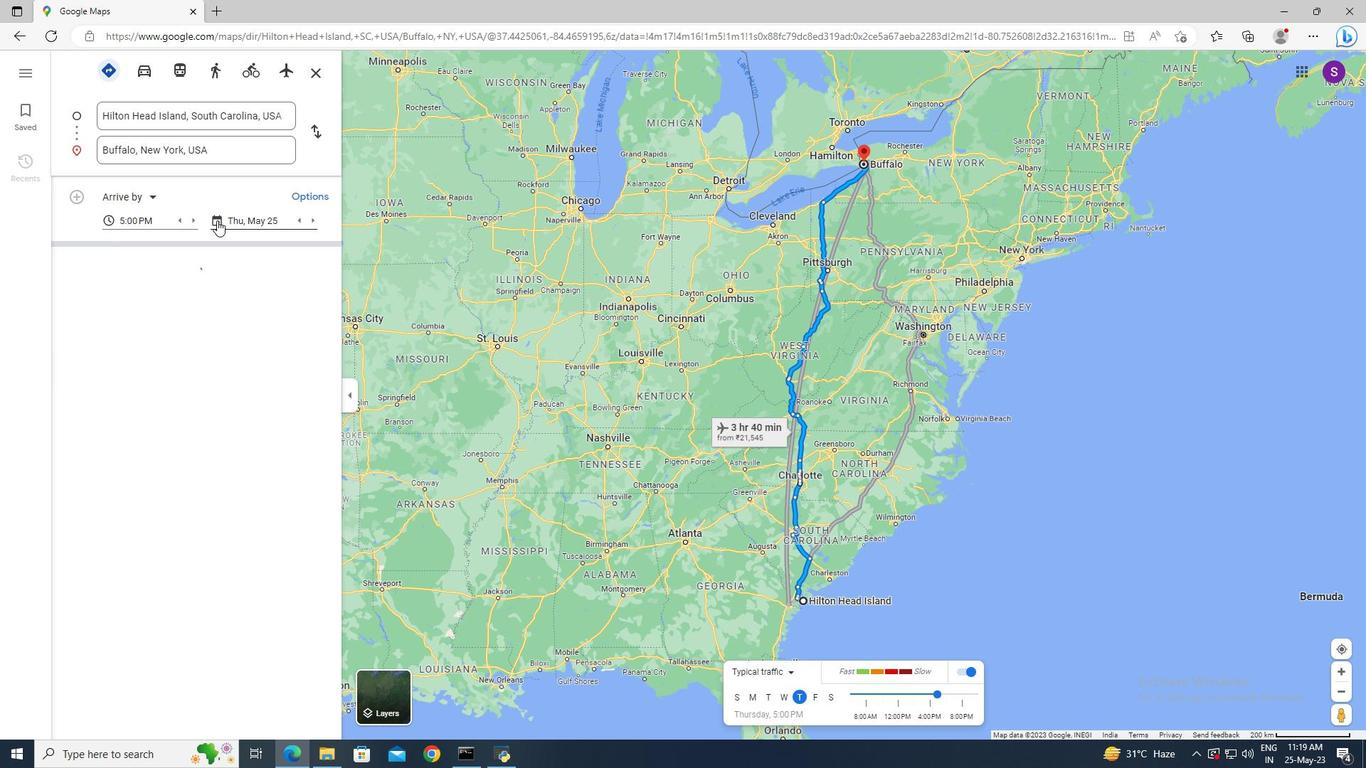
Action: Mouse moved to (323, 326)
Screenshot: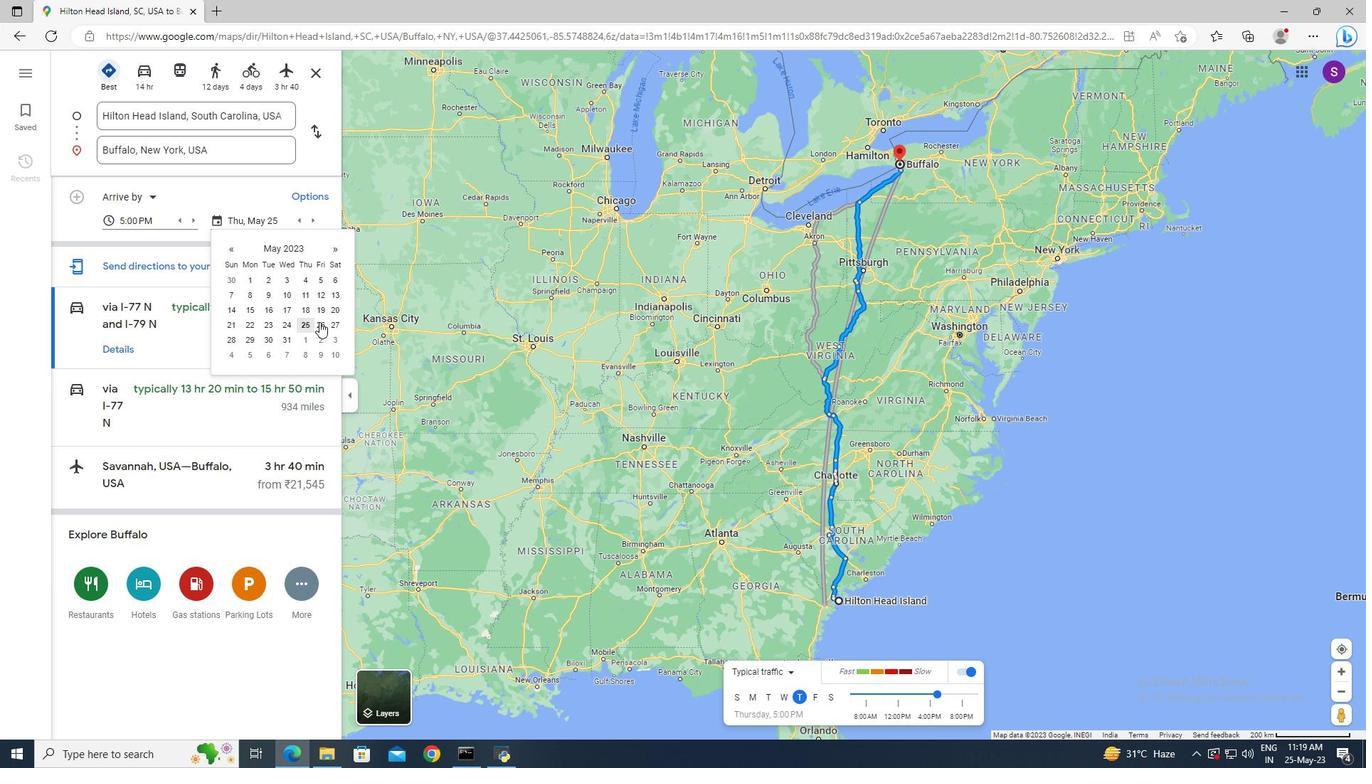 
Action: Mouse pressed left at (323, 326)
Screenshot: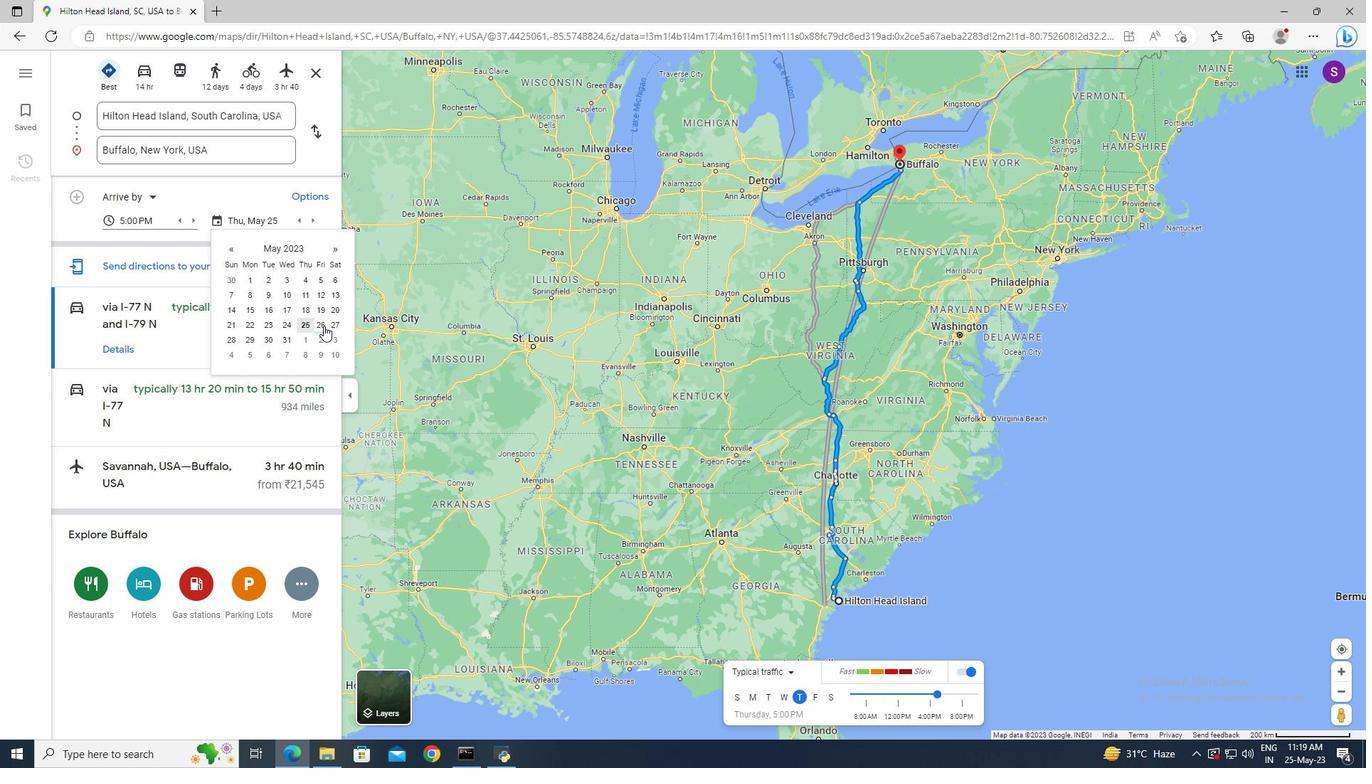
Action: Mouse moved to (847, 380)
Screenshot: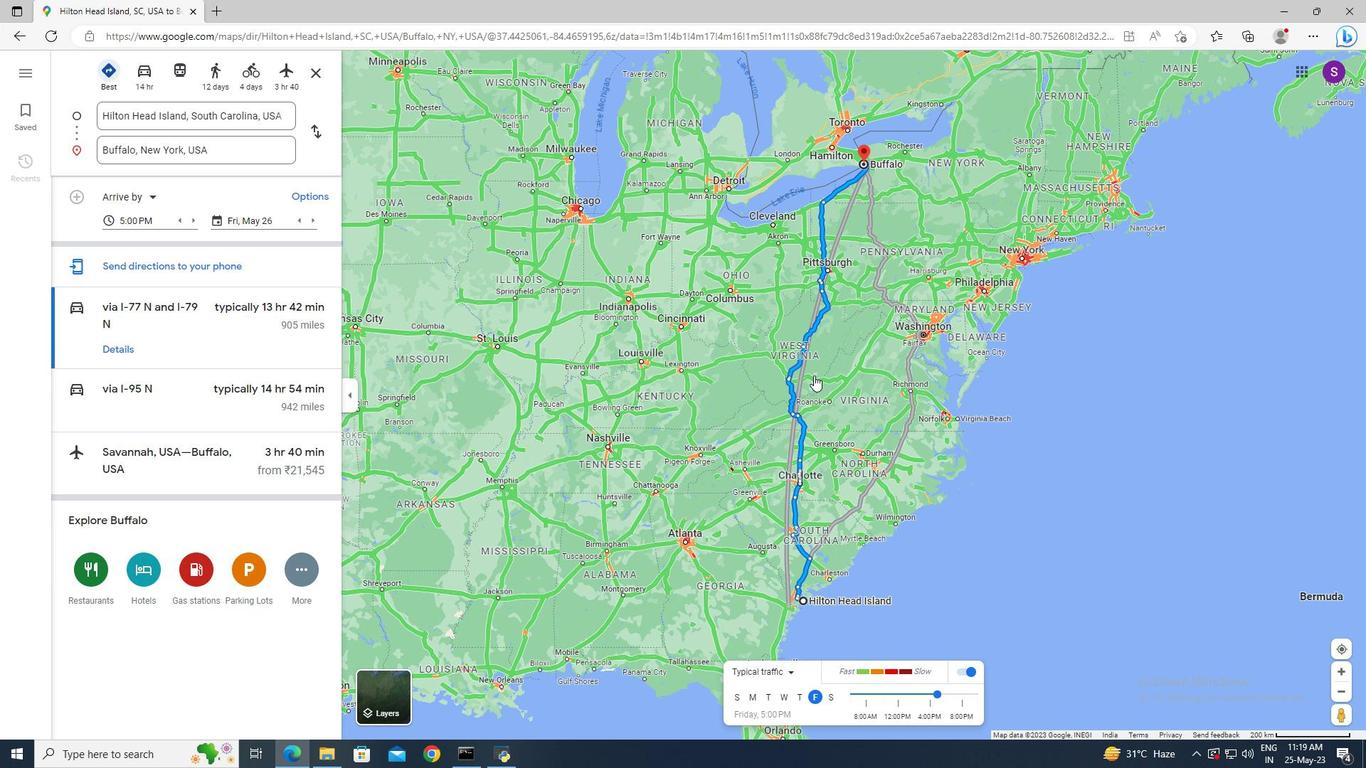 
Action: Mouse scrolled (847, 380) with delta (0, 0)
Screenshot: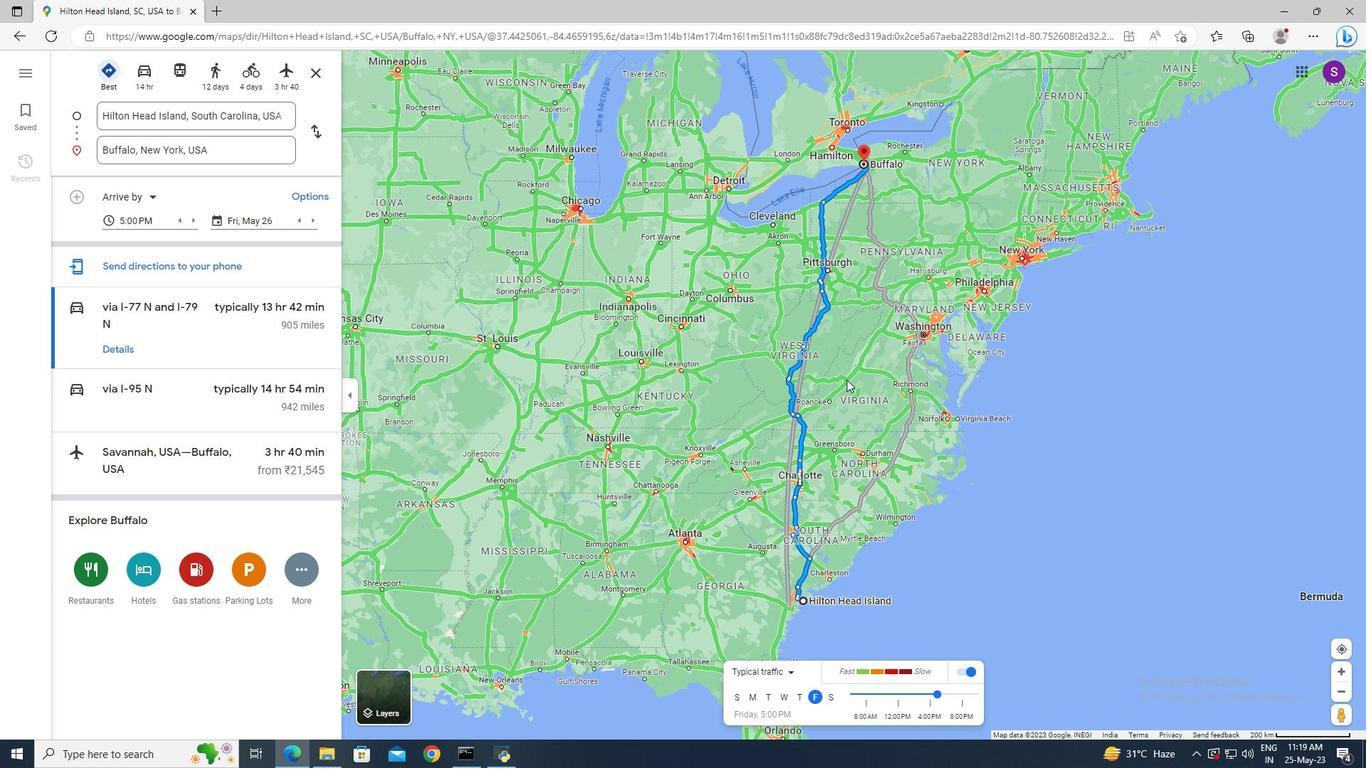 
Action: Mouse moved to (847, 380)
Screenshot: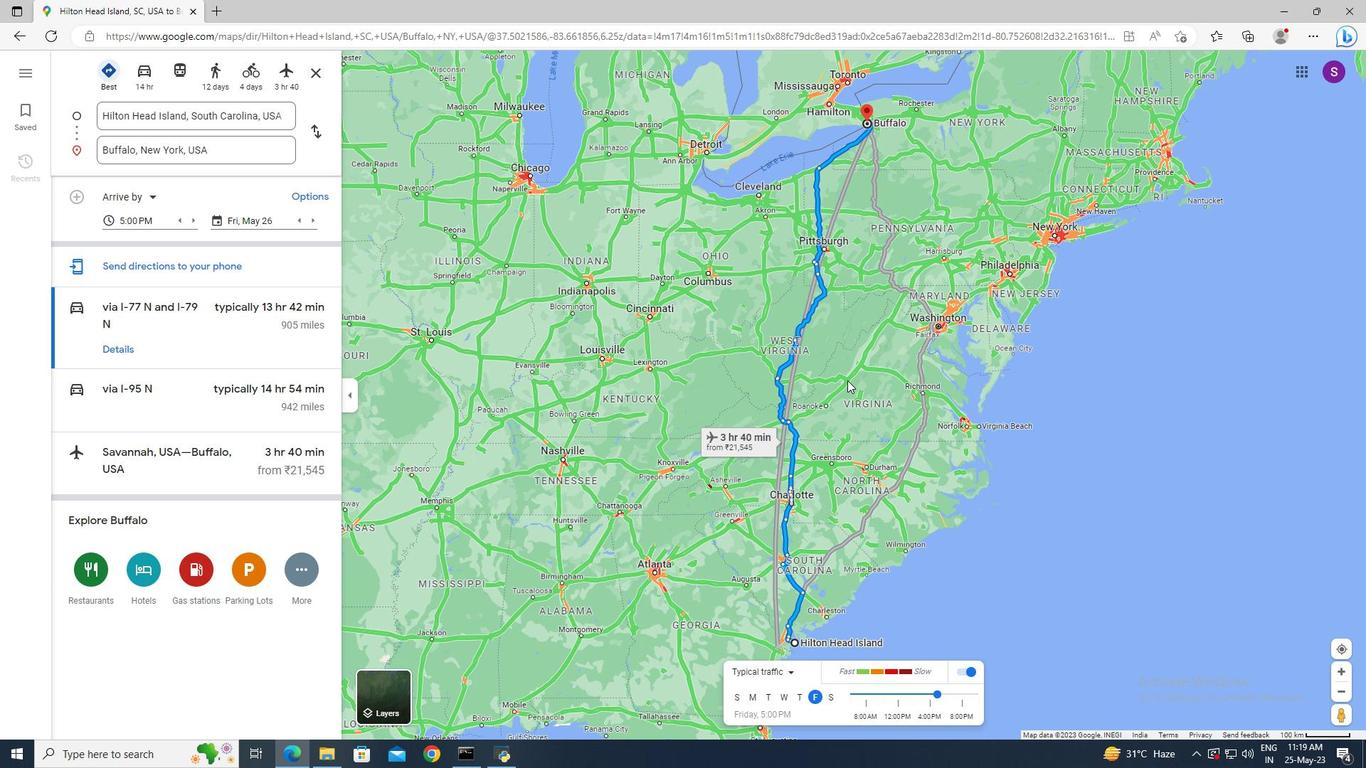 
